 Task: Check the average views per listing of double oven in the last 1 year.
Action: Mouse moved to (902, 210)
Screenshot: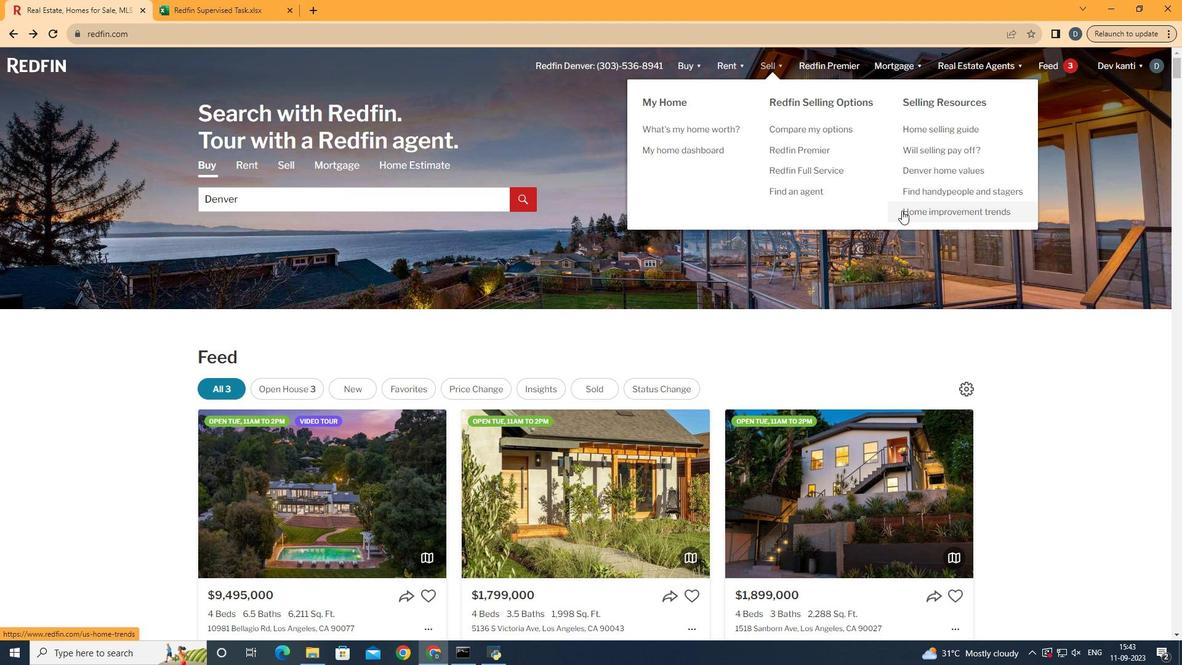 
Action: Mouse pressed left at (902, 210)
Screenshot: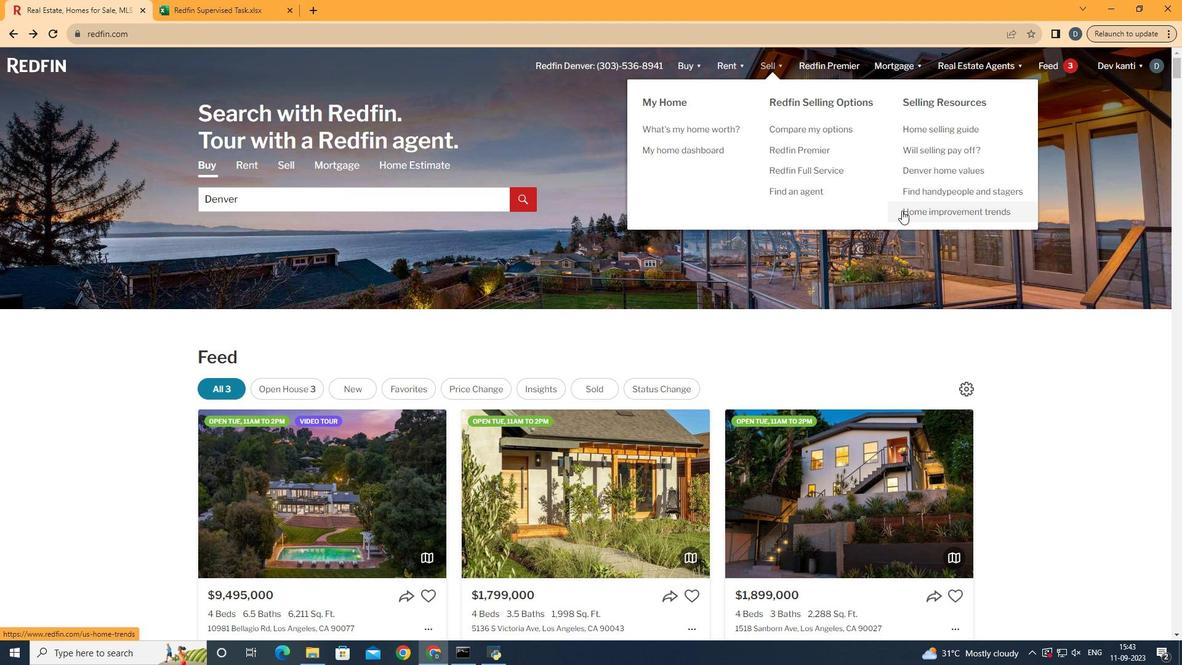
Action: Mouse moved to (292, 228)
Screenshot: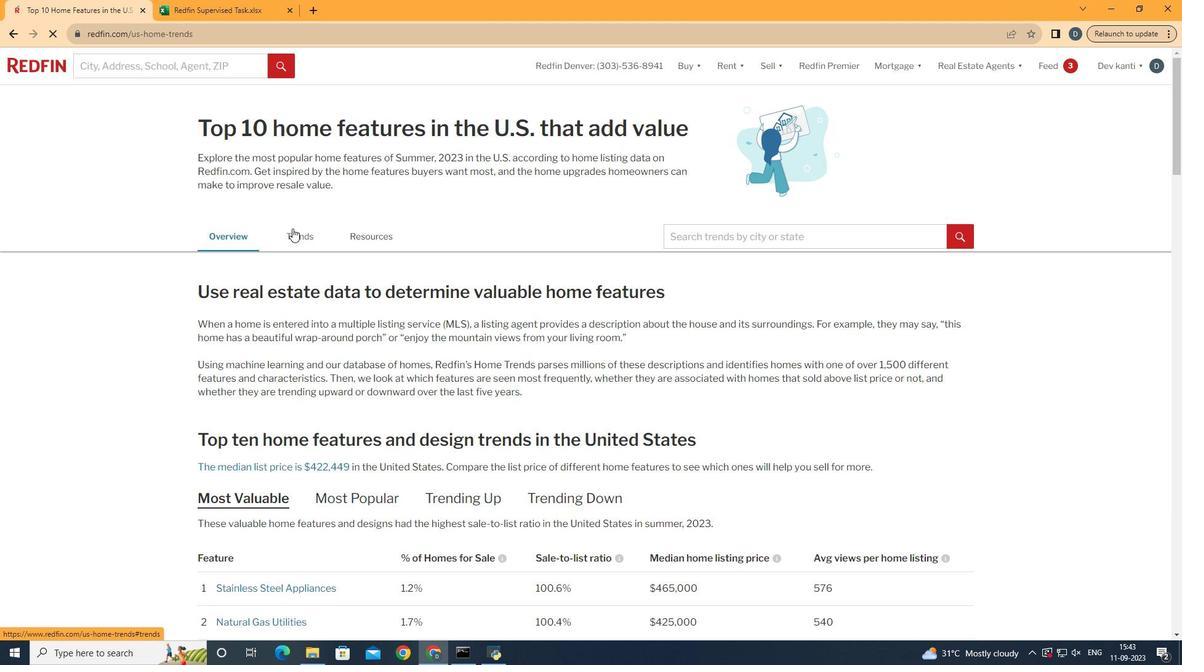 
Action: Mouse pressed left at (292, 228)
Screenshot: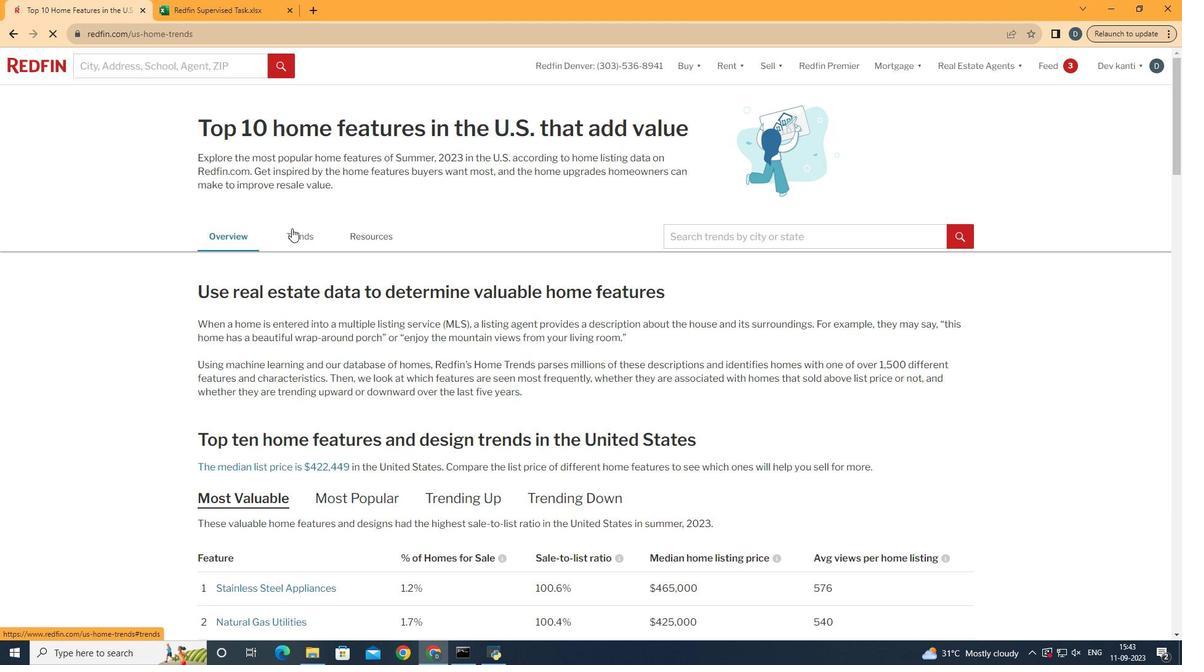 
Action: Mouse moved to (452, 345)
Screenshot: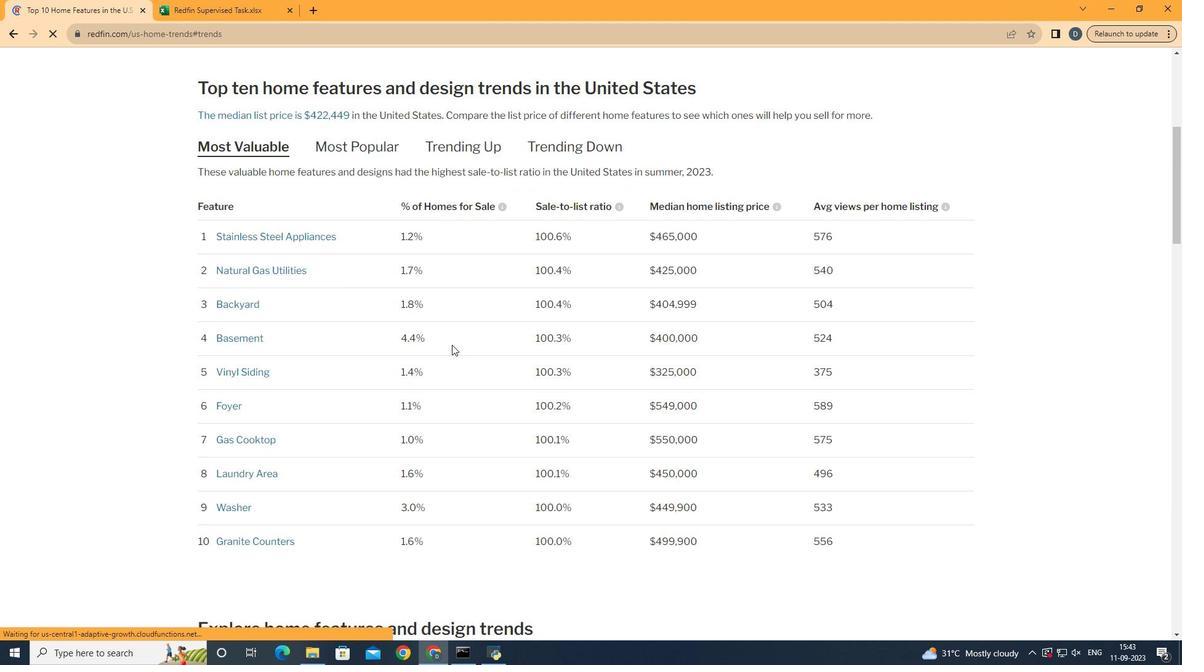 
Action: Mouse scrolled (452, 344) with delta (0, 0)
Screenshot: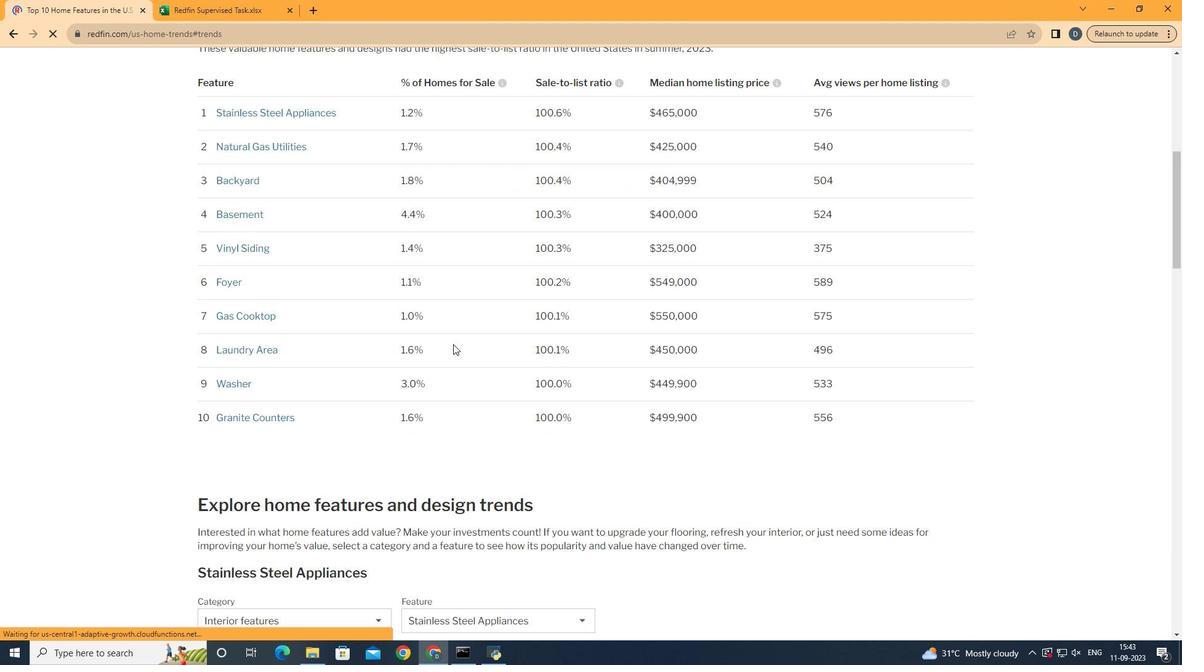 
Action: Mouse scrolled (452, 344) with delta (0, 0)
Screenshot: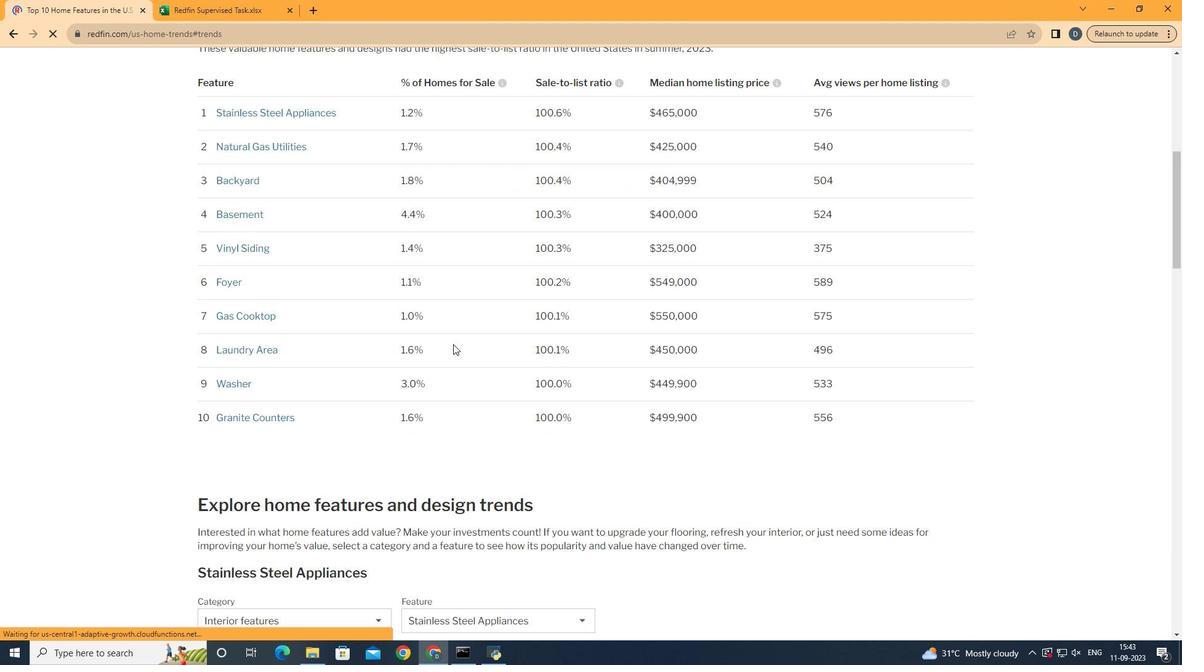 
Action: Mouse scrolled (452, 344) with delta (0, 0)
Screenshot: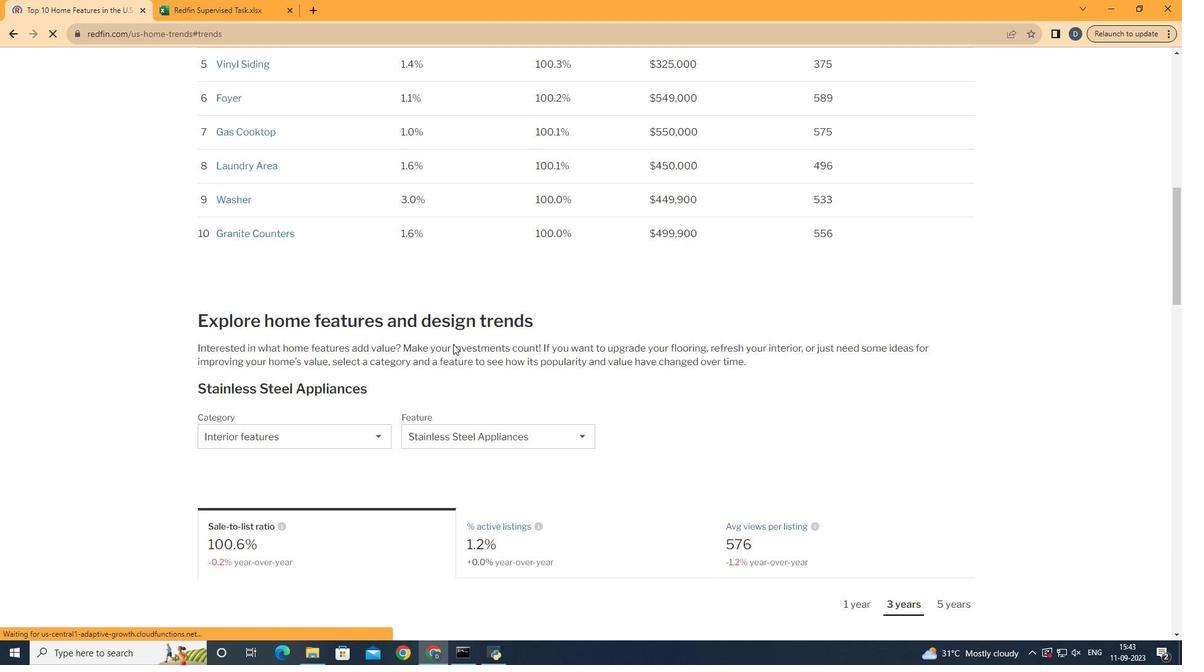 
Action: Mouse scrolled (452, 344) with delta (0, 0)
Screenshot: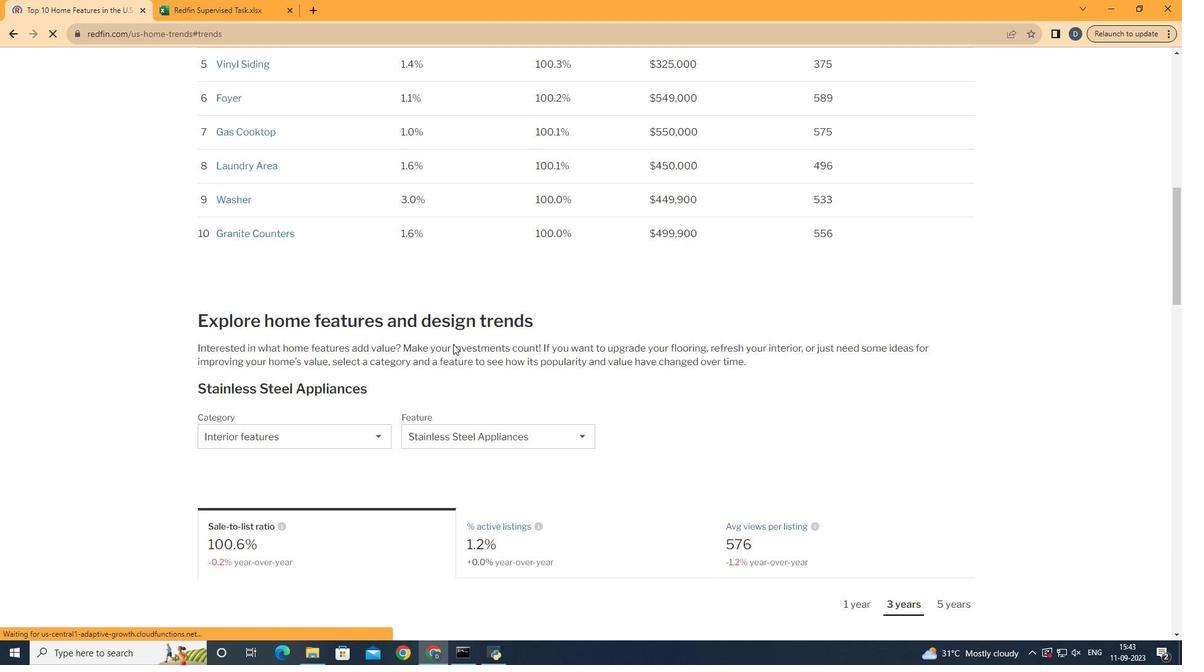 
Action: Mouse scrolled (452, 344) with delta (0, 0)
Screenshot: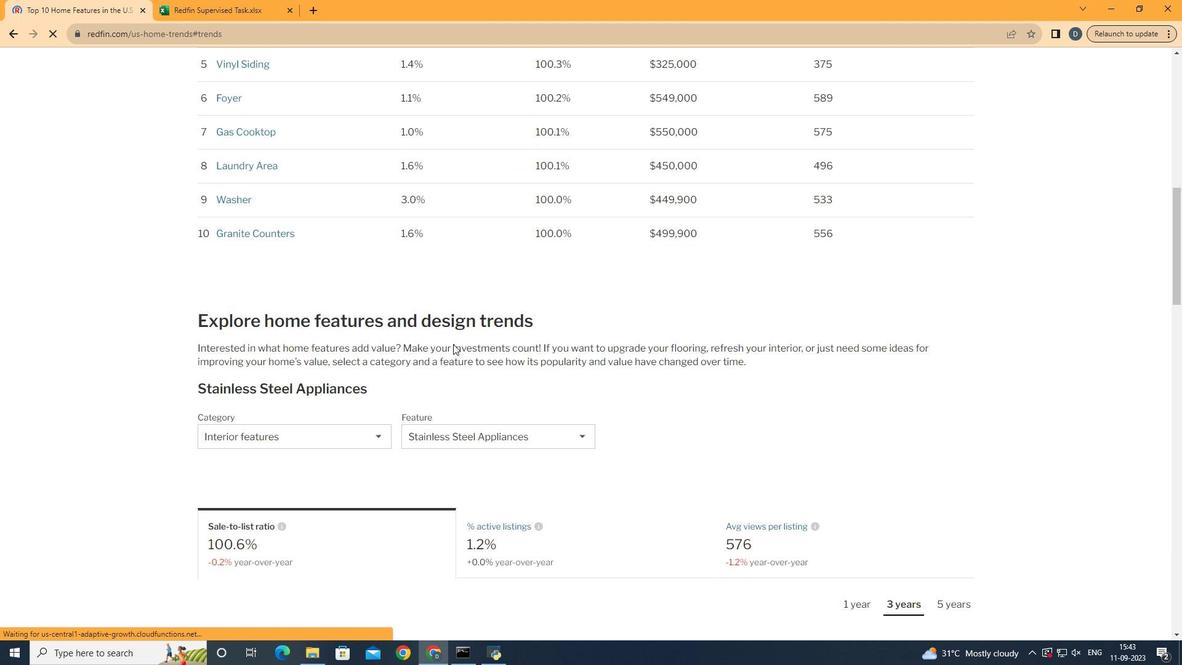 
Action: Mouse moved to (453, 344)
Screenshot: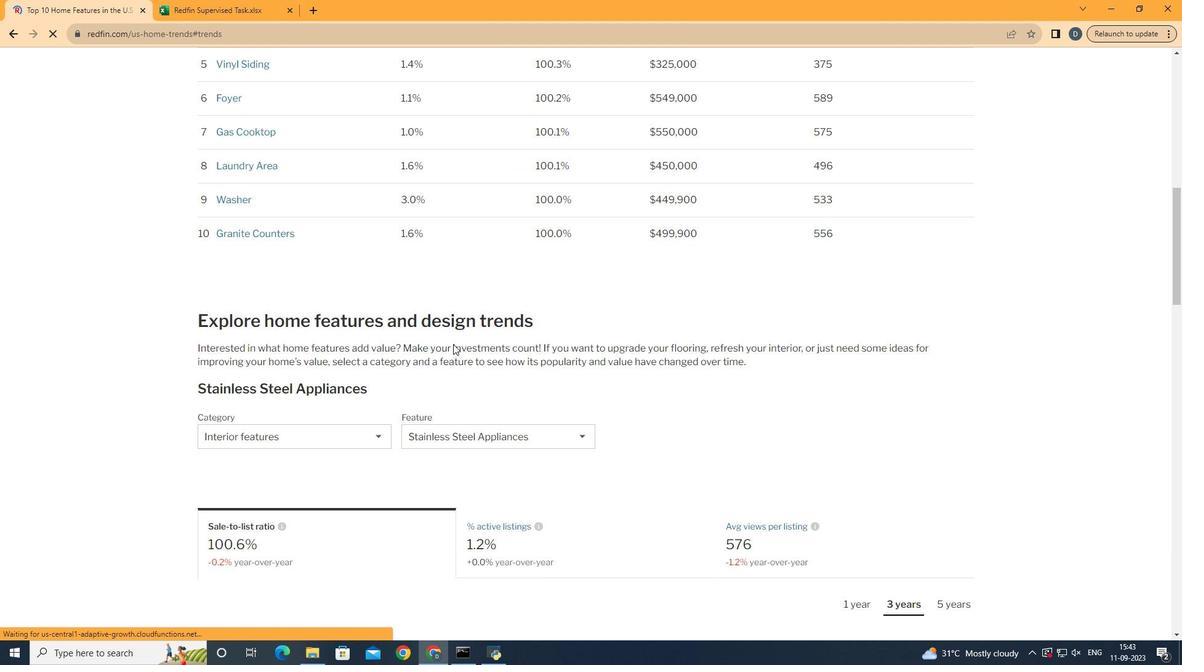 
Action: Mouse scrolled (453, 343) with delta (0, 0)
Screenshot: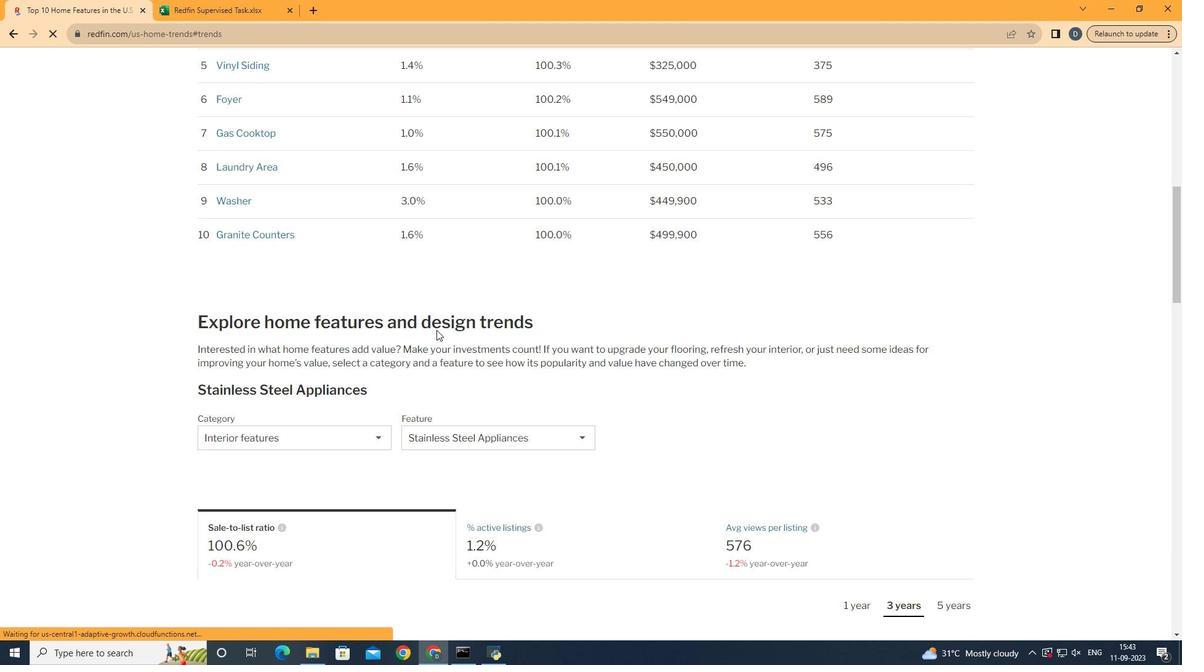 
Action: Mouse scrolled (453, 343) with delta (0, 0)
Screenshot: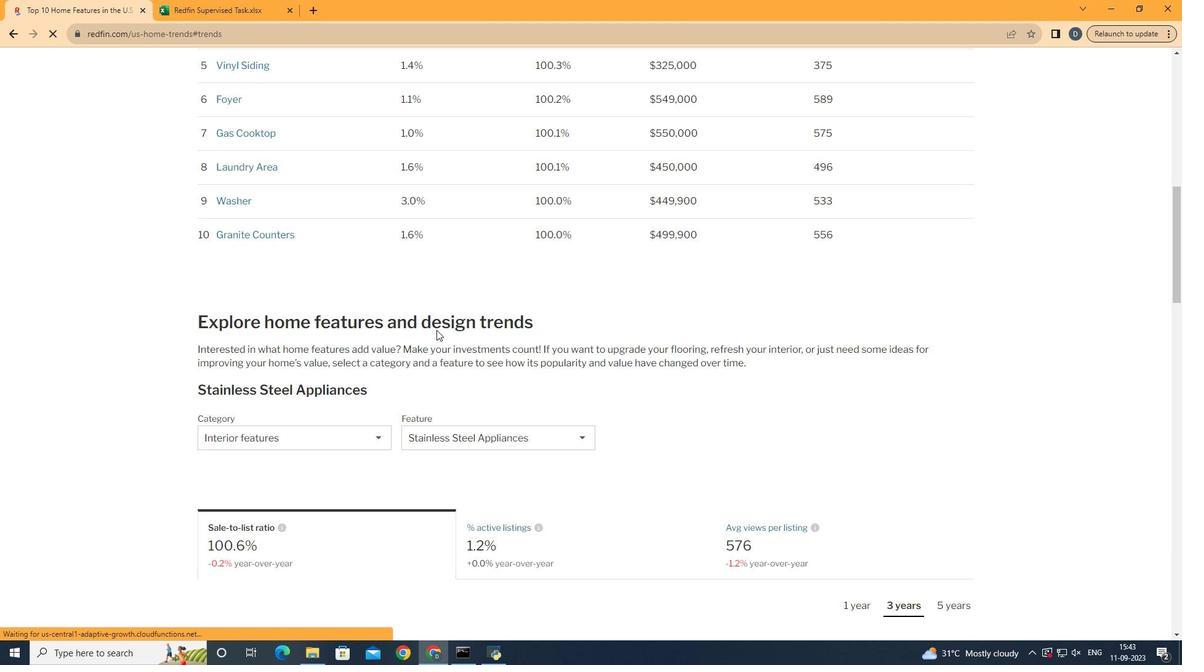 
Action: Mouse scrolled (453, 343) with delta (0, 0)
Screenshot: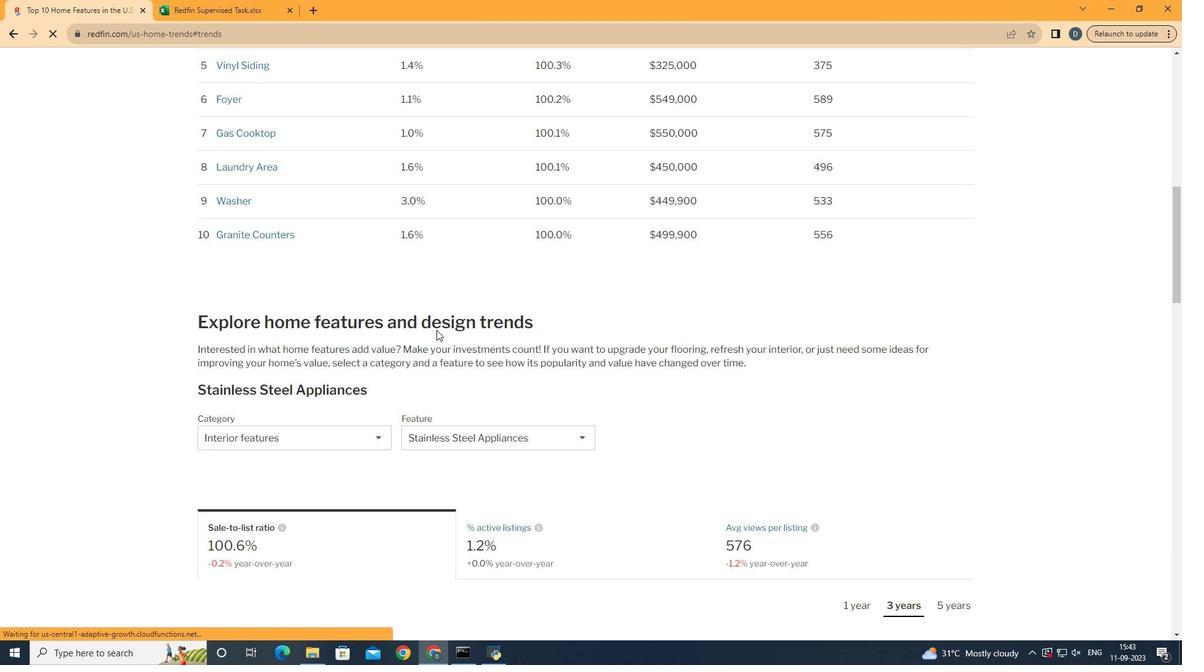
Action: Mouse moved to (355, 347)
Screenshot: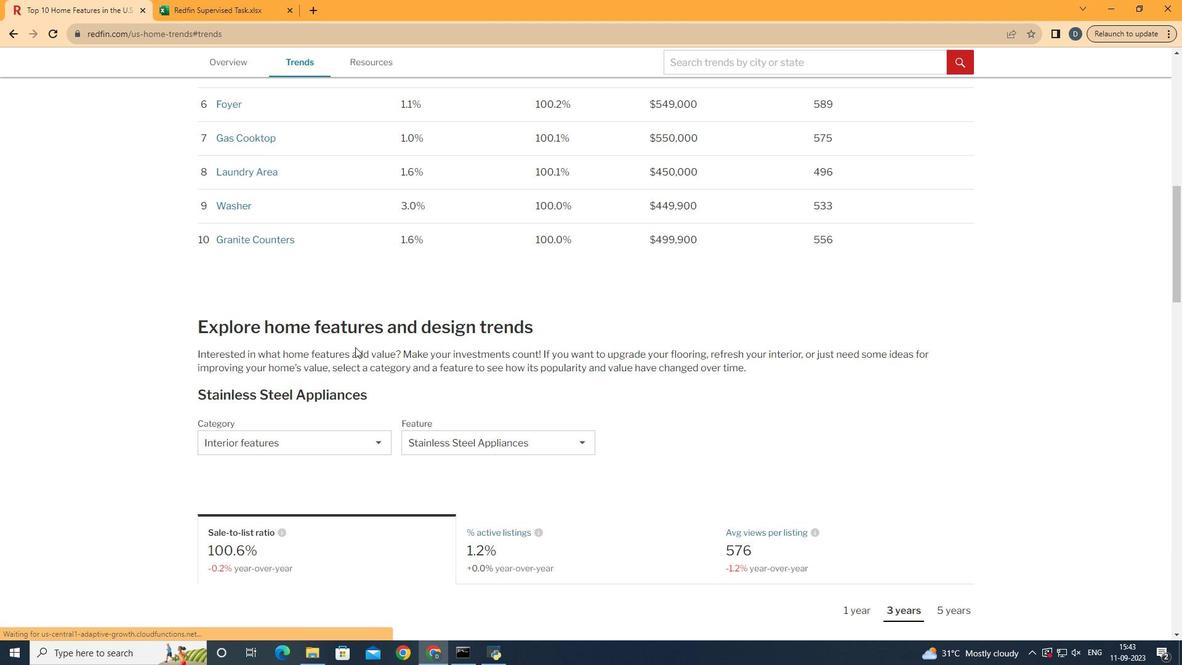 
Action: Mouse scrolled (355, 346) with delta (0, 0)
Screenshot: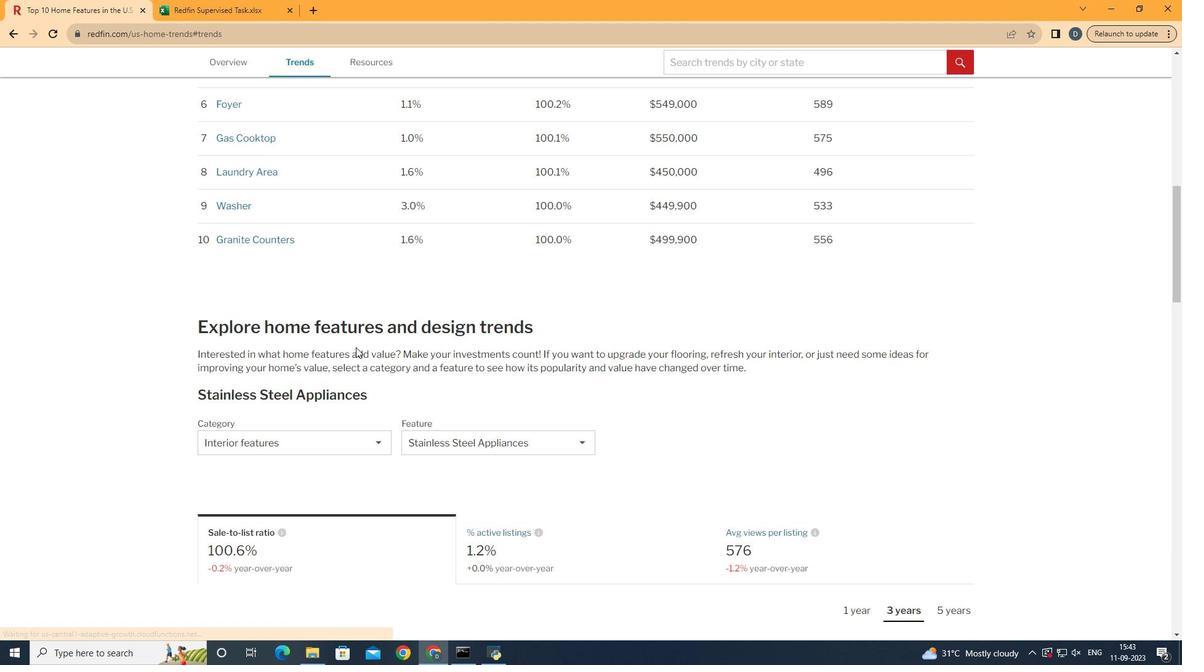 
Action: Mouse scrolled (355, 346) with delta (0, 0)
Screenshot: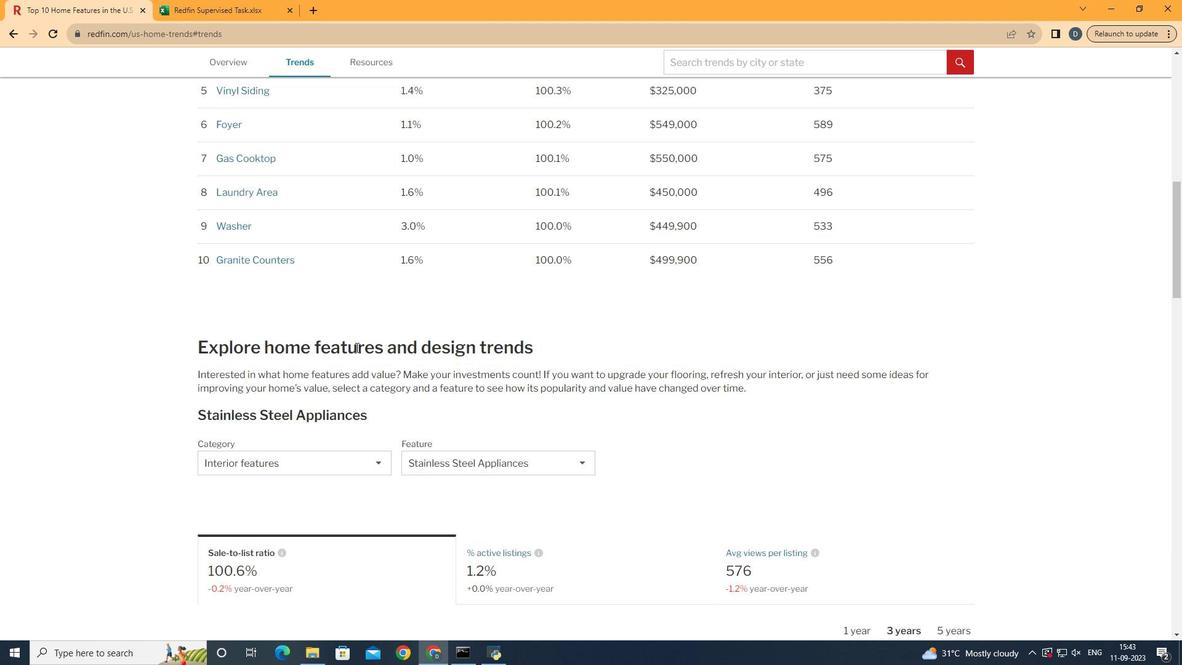 
Action: Mouse scrolled (355, 346) with delta (0, 0)
Screenshot: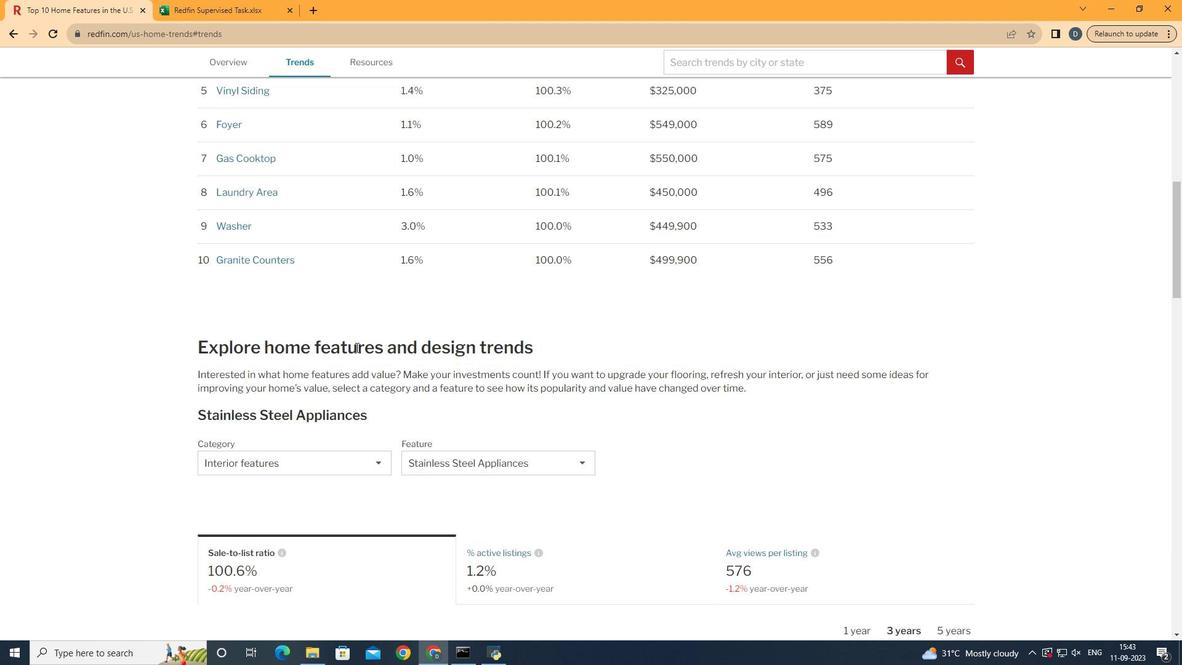 
Action: Mouse scrolled (355, 346) with delta (0, 0)
Screenshot: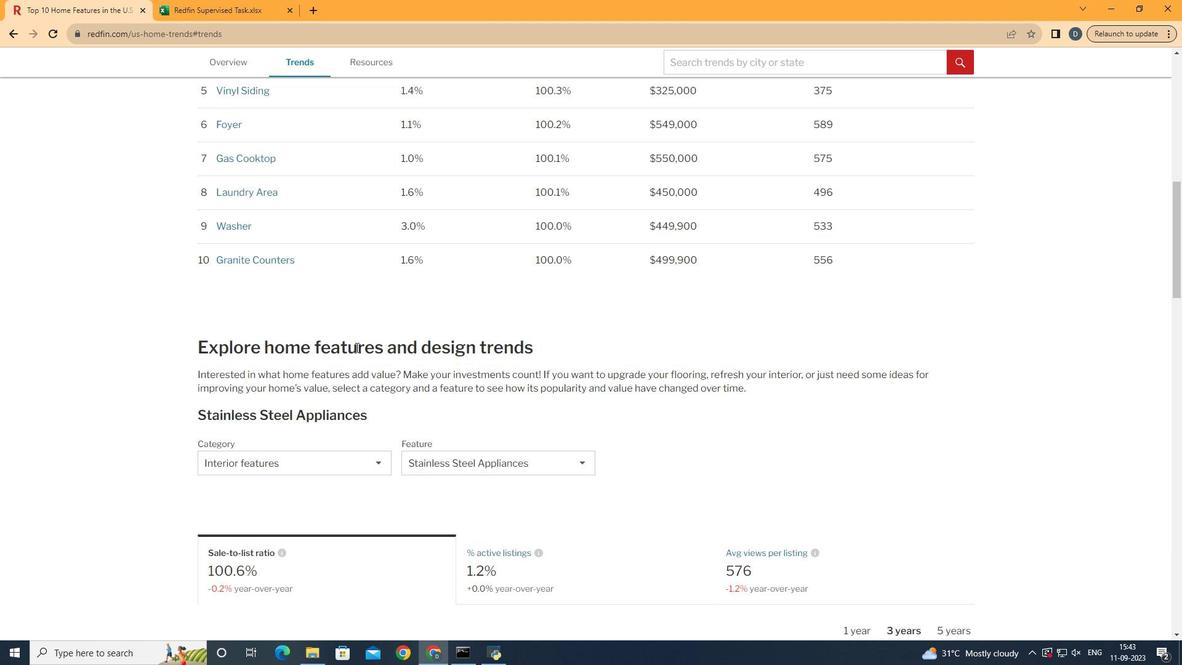 
Action: Mouse moved to (356, 347)
Screenshot: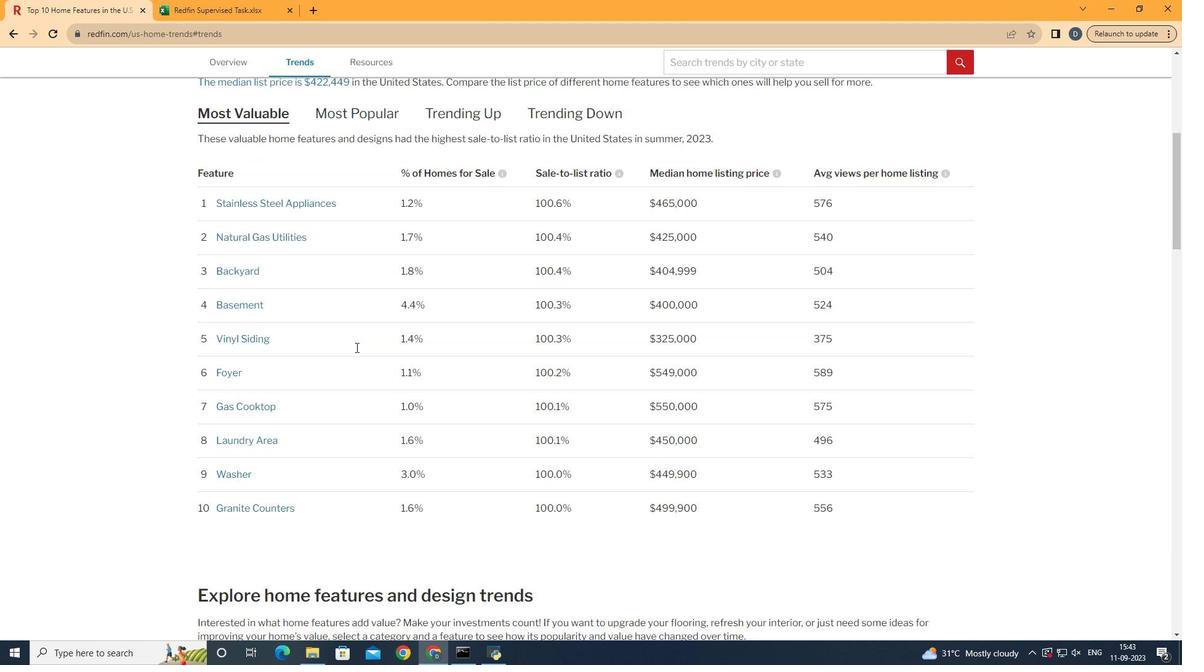 
Action: Mouse scrolled (356, 346) with delta (0, 0)
Screenshot: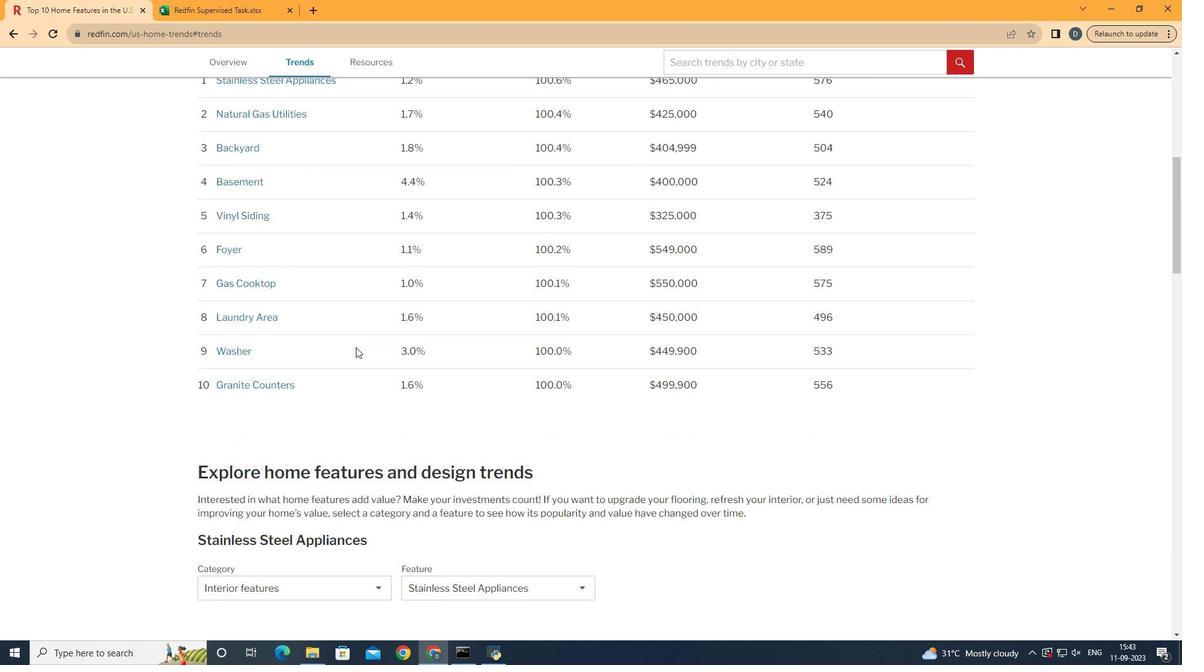 
Action: Mouse scrolled (356, 346) with delta (0, 0)
Screenshot: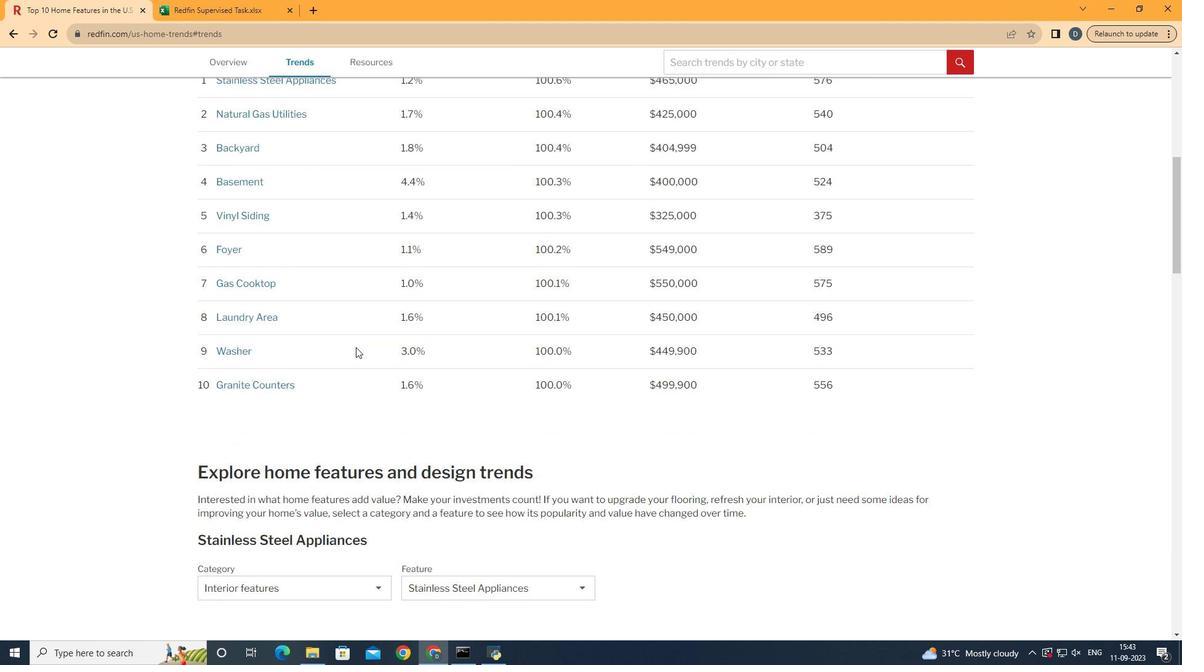 
Action: Mouse scrolled (356, 346) with delta (0, 0)
Screenshot: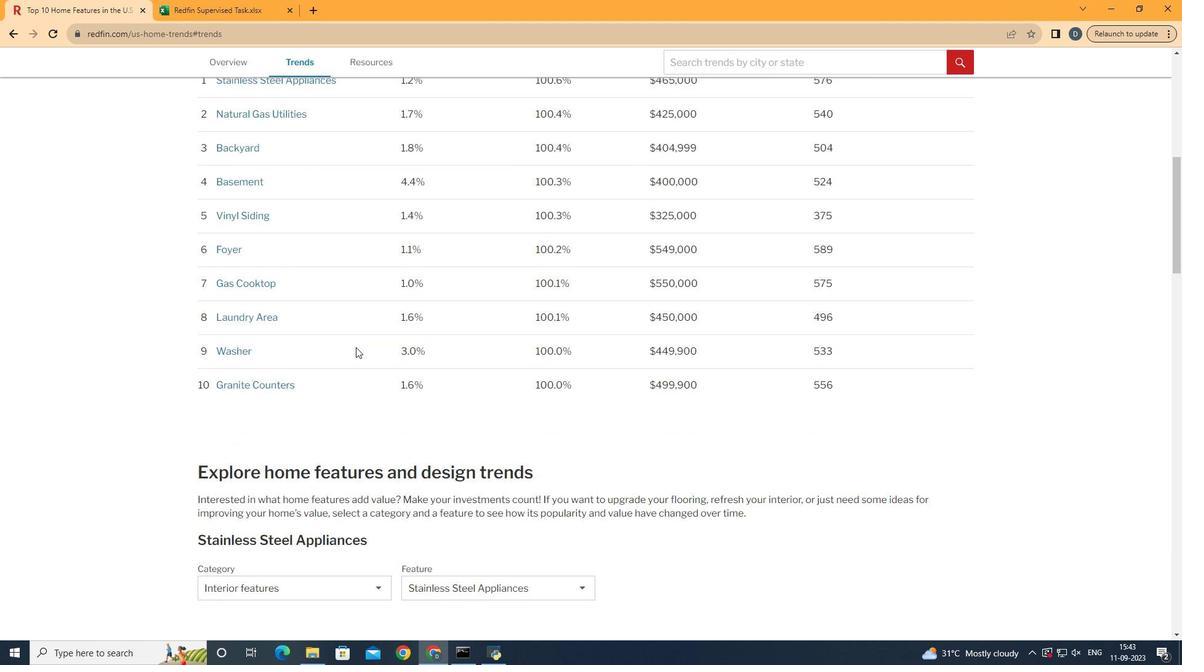 
Action: Mouse scrolled (356, 346) with delta (0, 0)
Screenshot: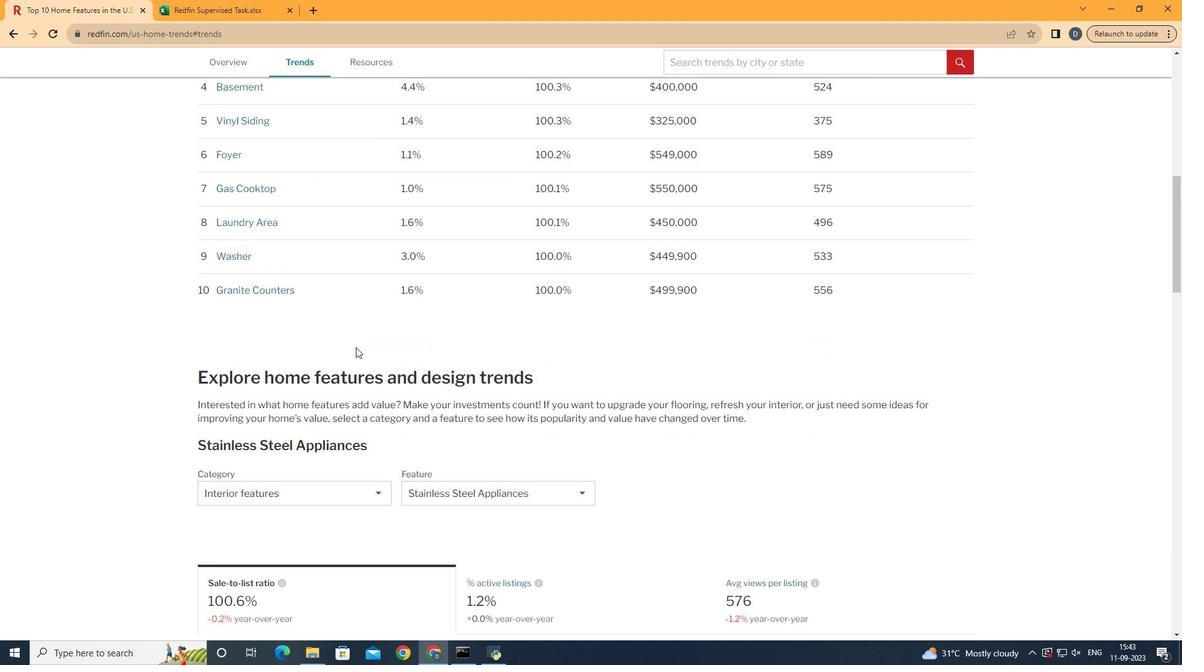 
Action: Mouse scrolled (356, 346) with delta (0, 0)
Screenshot: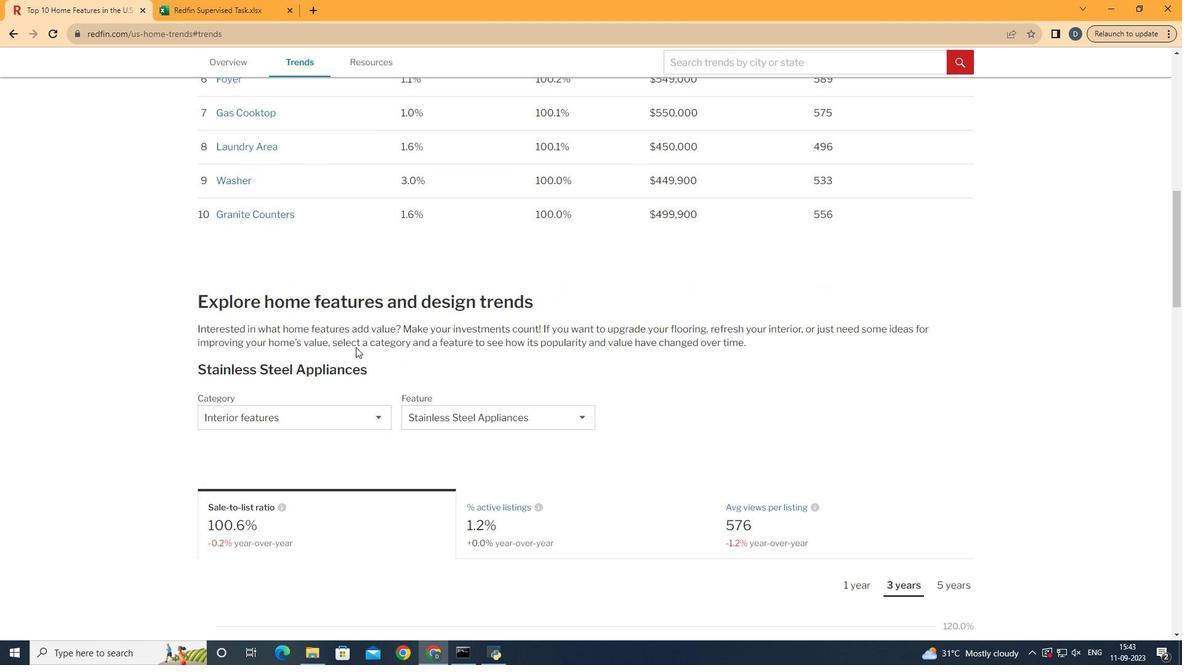 
Action: Mouse scrolled (356, 346) with delta (0, 0)
Screenshot: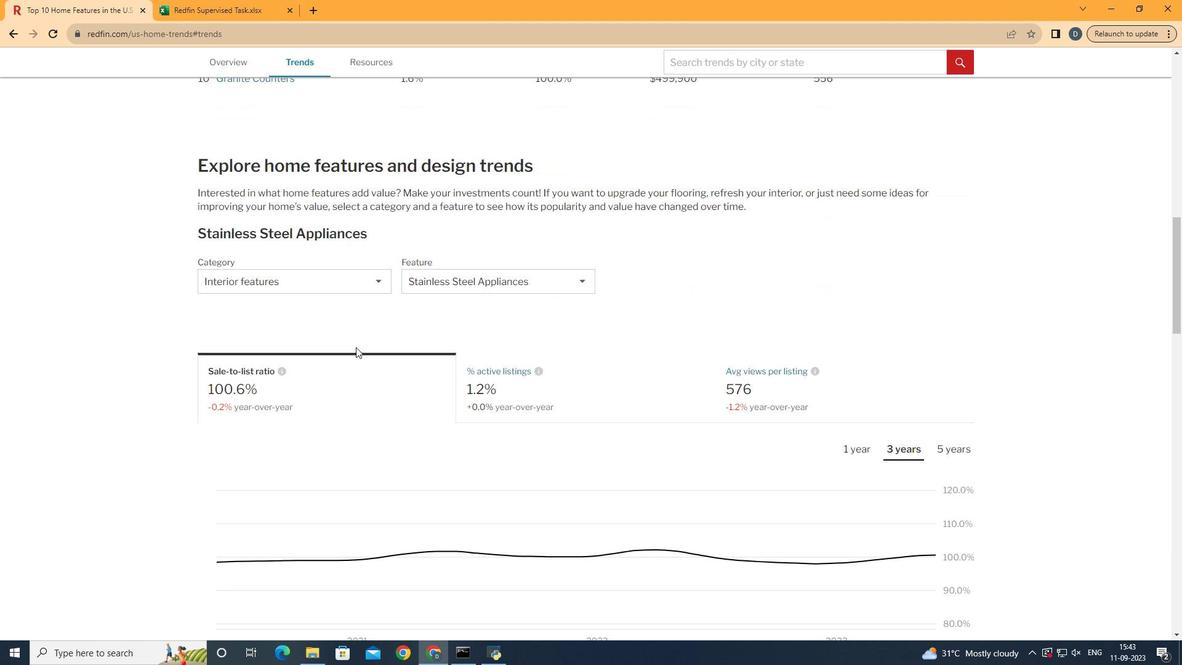 
Action: Mouse scrolled (356, 346) with delta (0, 0)
Screenshot: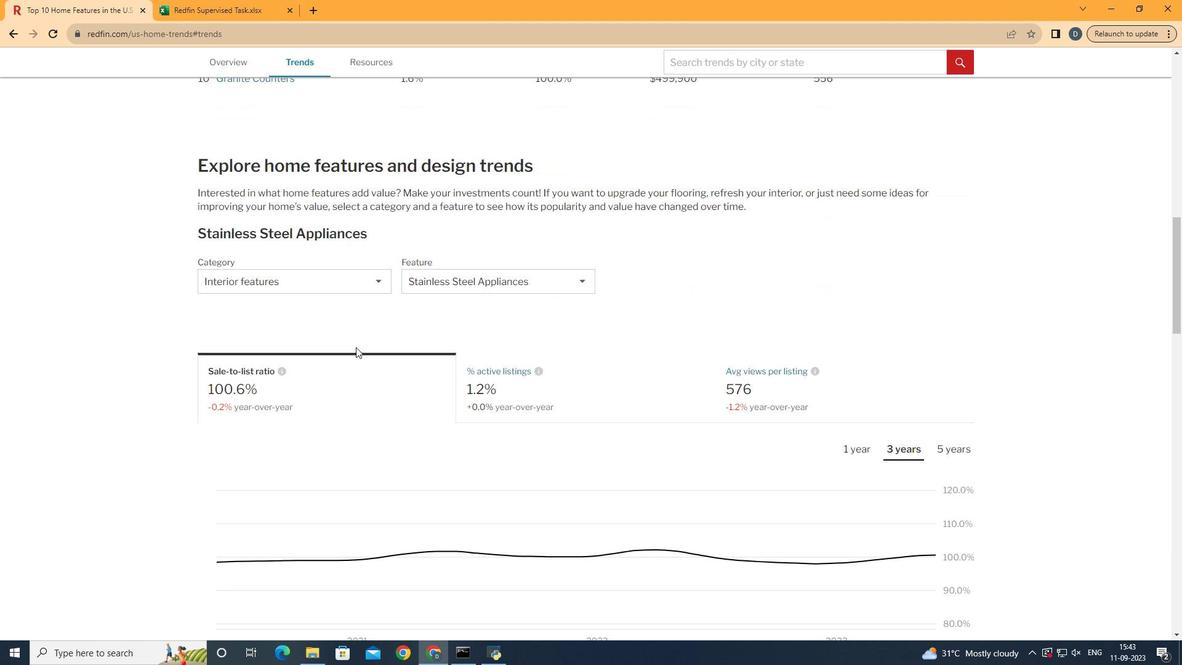 
Action: Mouse scrolled (356, 346) with delta (0, 0)
Screenshot: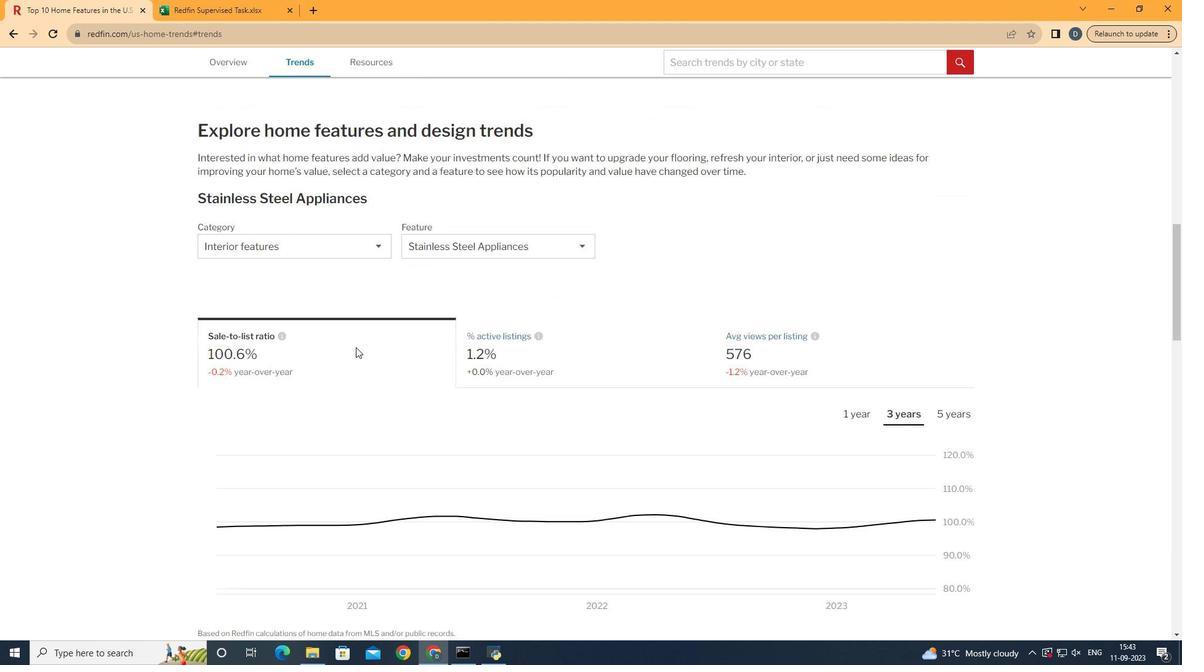 
Action: Mouse moved to (375, 246)
Screenshot: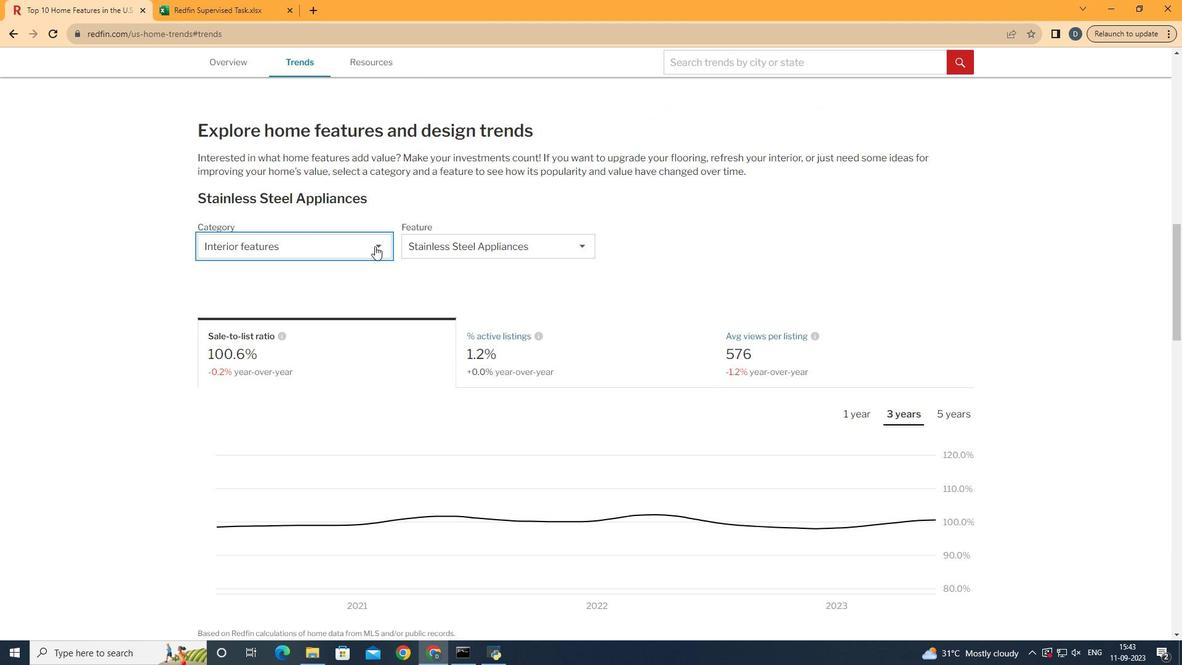 
Action: Mouse pressed left at (375, 246)
Screenshot: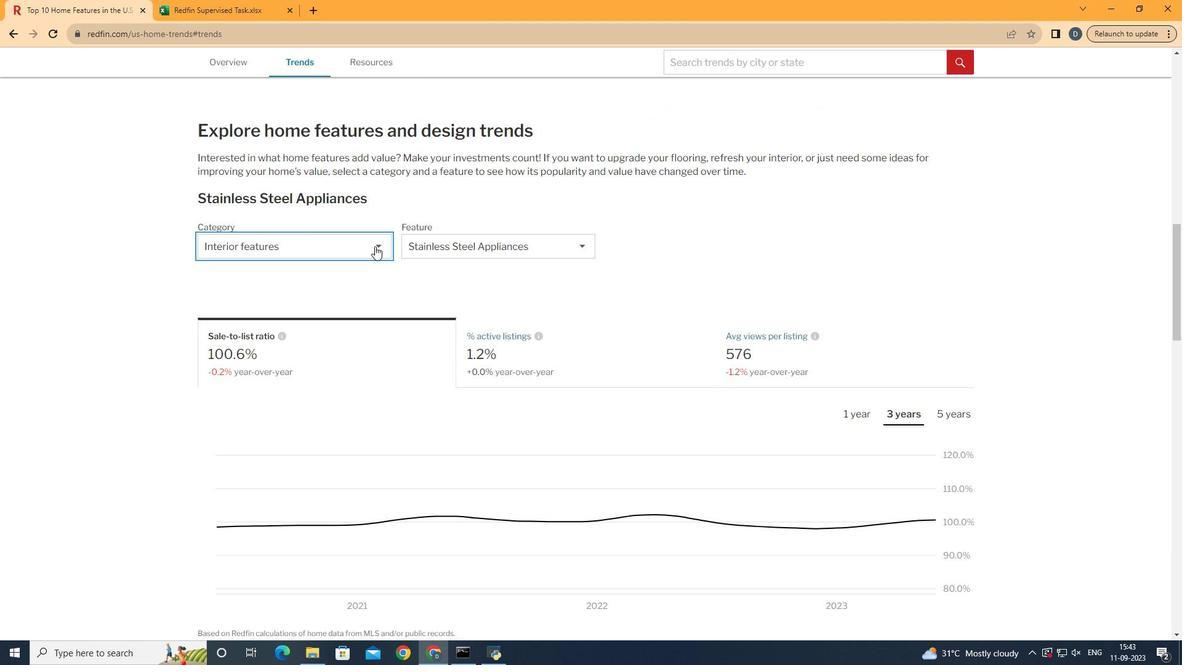 
Action: Mouse moved to (370, 300)
Screenshot: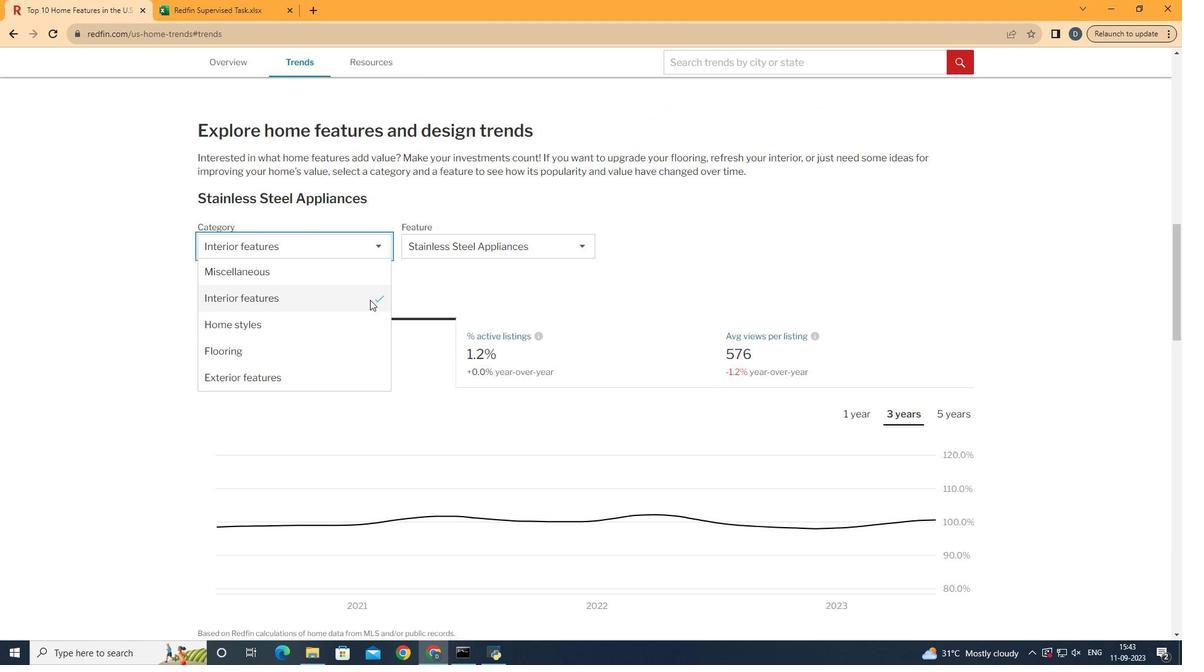 
Action: Mouse pressed left at (370, 300)
Screenshot: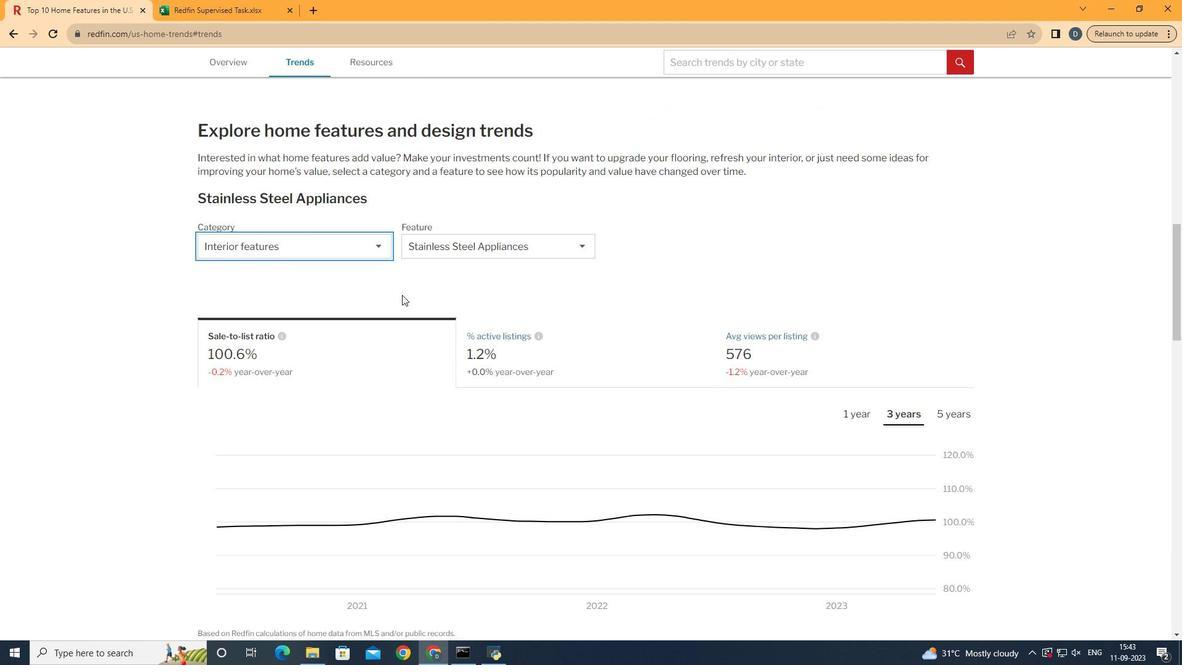
Action: Mouse moved to (564, 250)
Screenshot: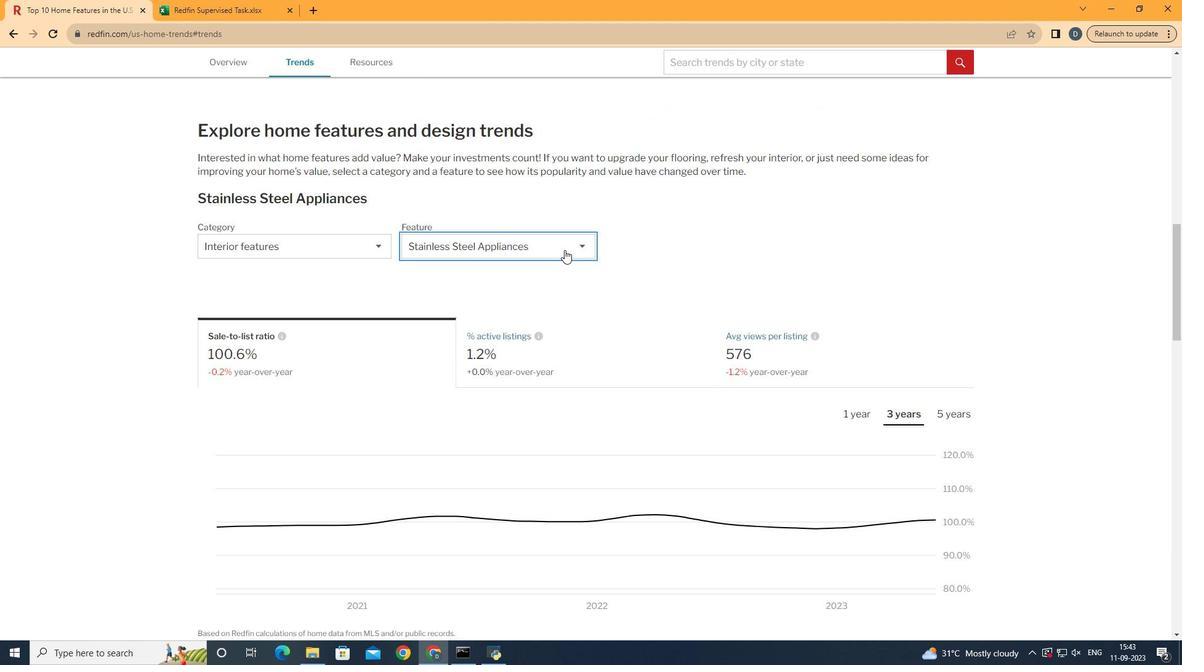 
Action: Mouse pressed left at (564, 250)
Screenshot: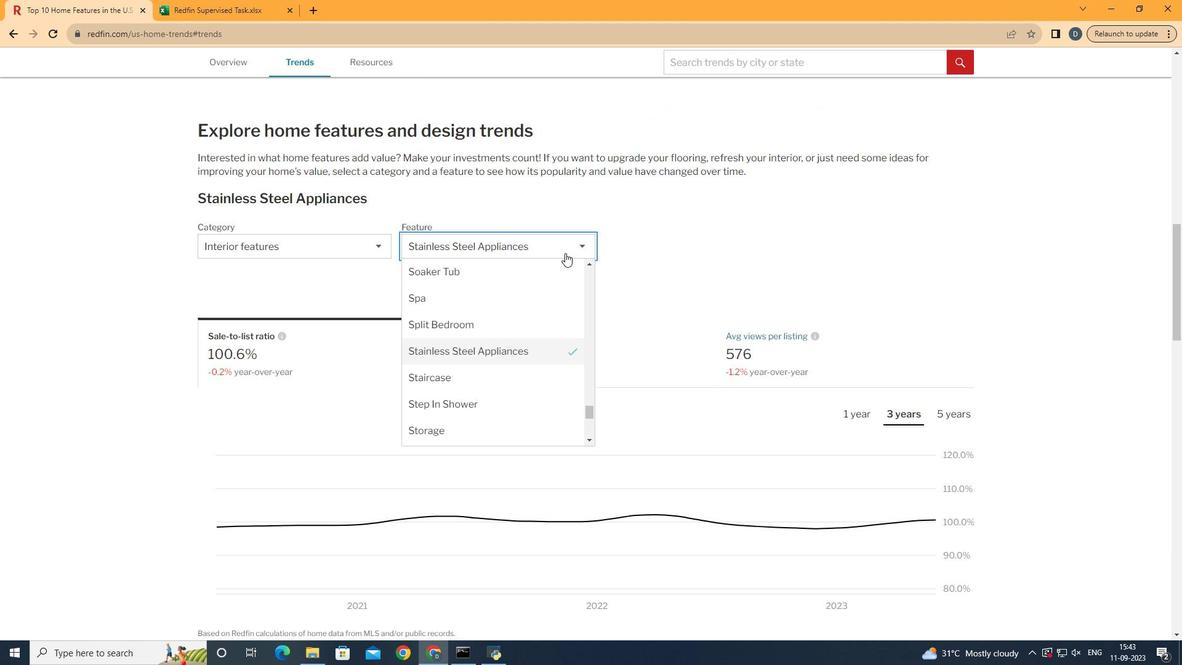 
Action: Mouse moved to (585, 343)
Screenshot: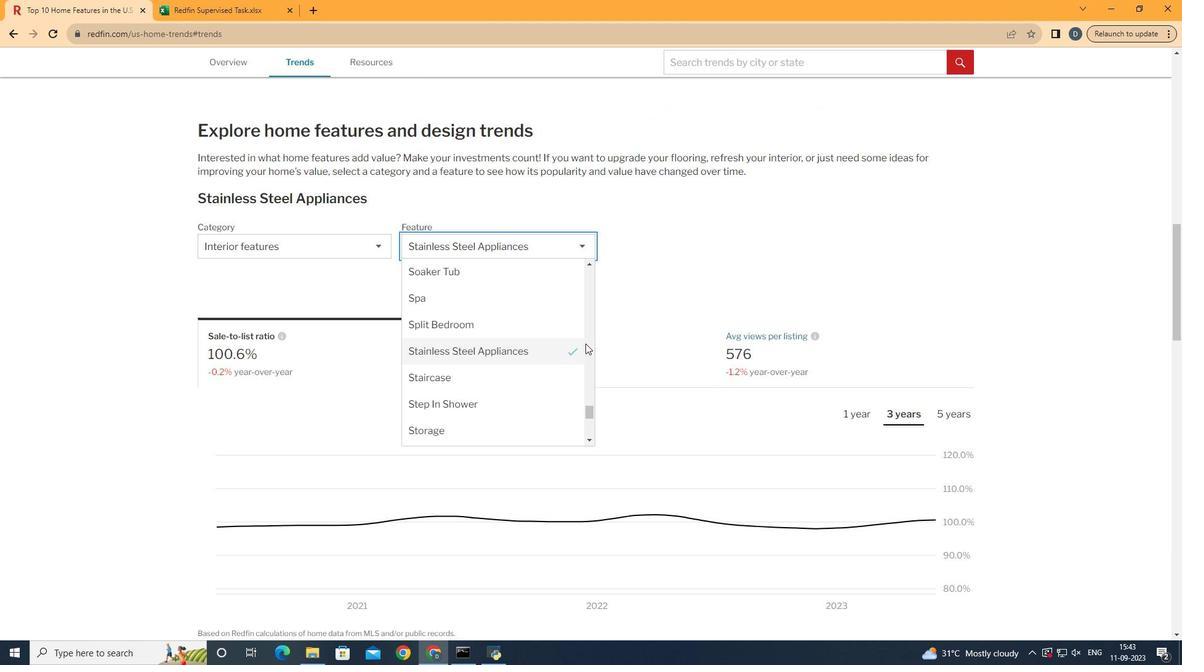 
Action: Mouse scrolled (585, 344) with delta (0, 0)
Screenshot: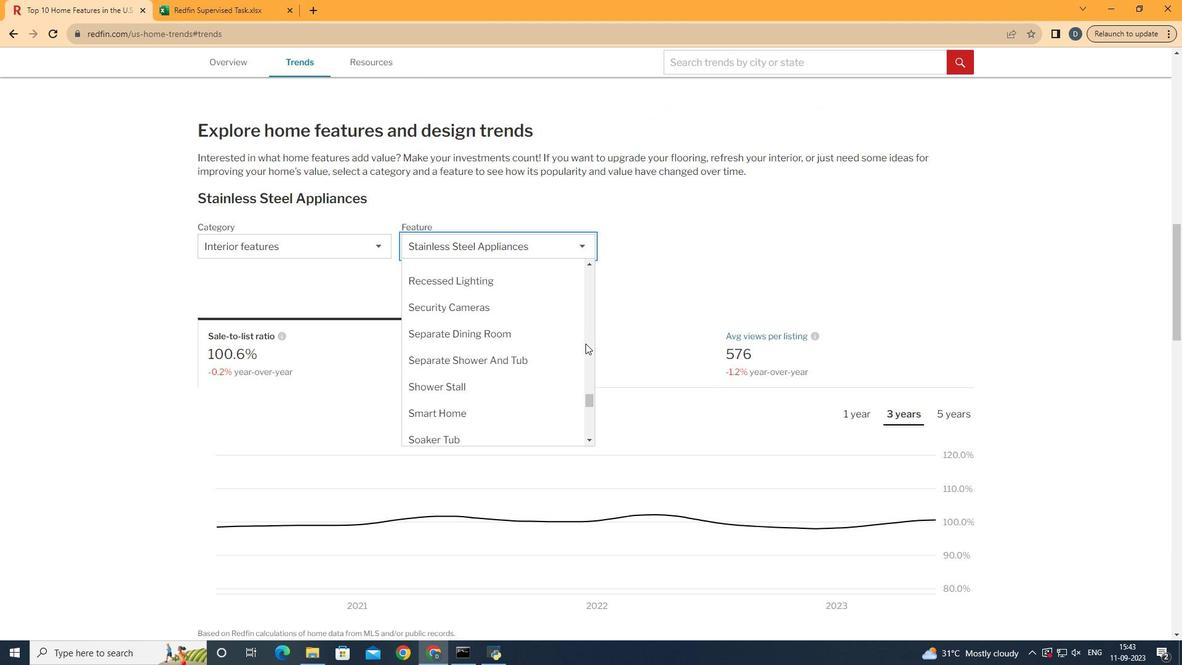 
Action: Mouse scrolled (585, 344) with delta (0, 0)
Screenshot: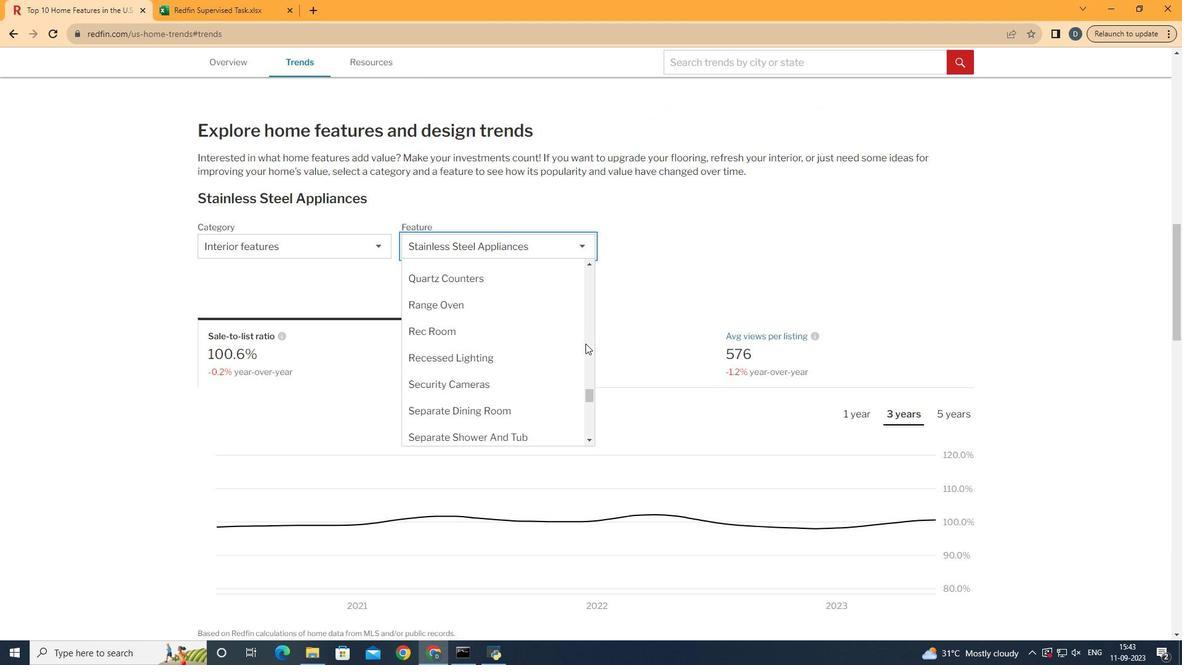
Action: Mouse scrolled (585, 344) with delta (0, 0)
Screenshot: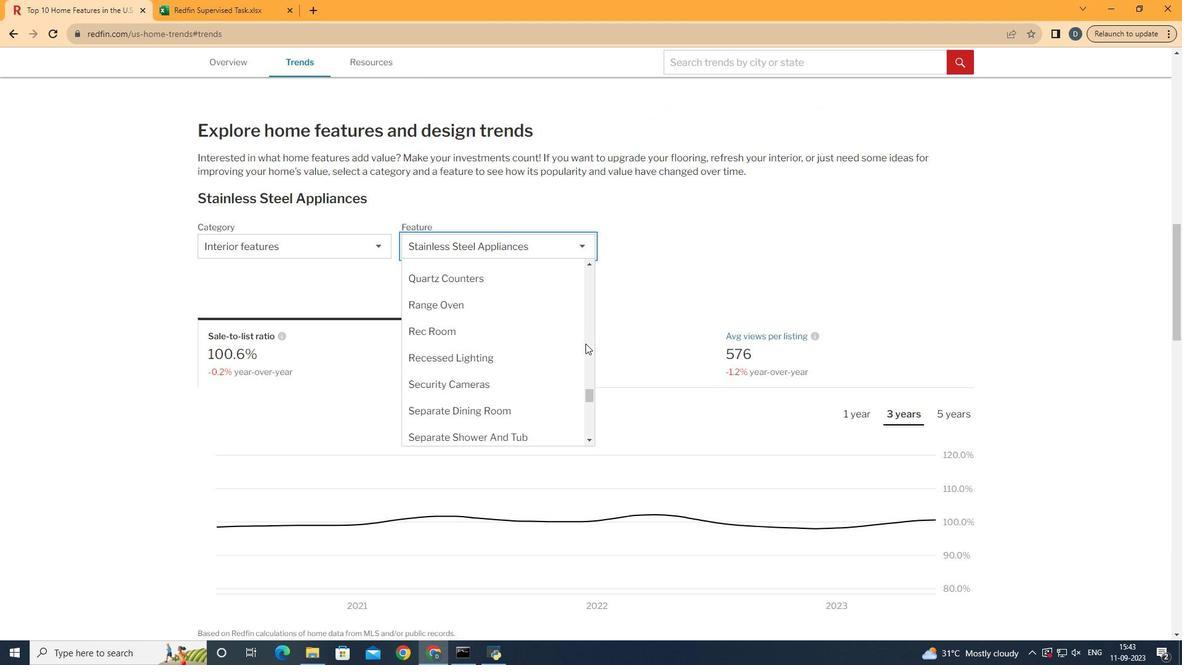 
Action: Mouse scrolled (585, 344) with delta (0, 0)
Screenshot: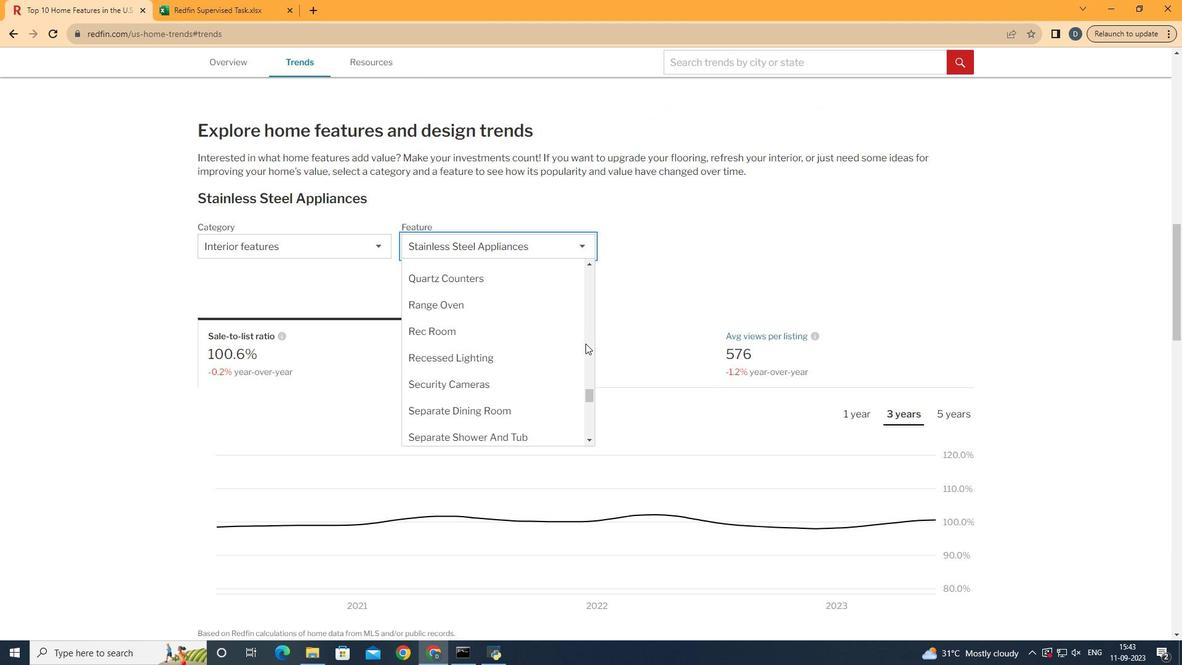 
Action: Mouse scrolled (585, 344) with delta (0, 0)
Screenshot: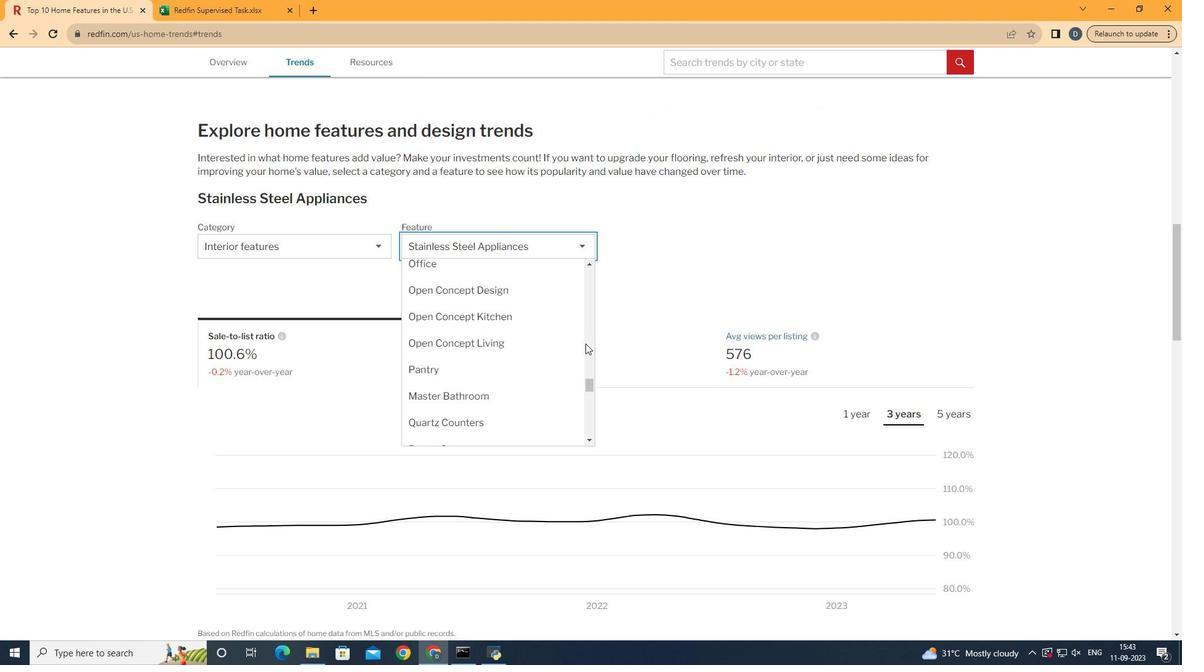 
Action: Mouse scrolled (585, 344) with delta (0, 0)
Screenshot: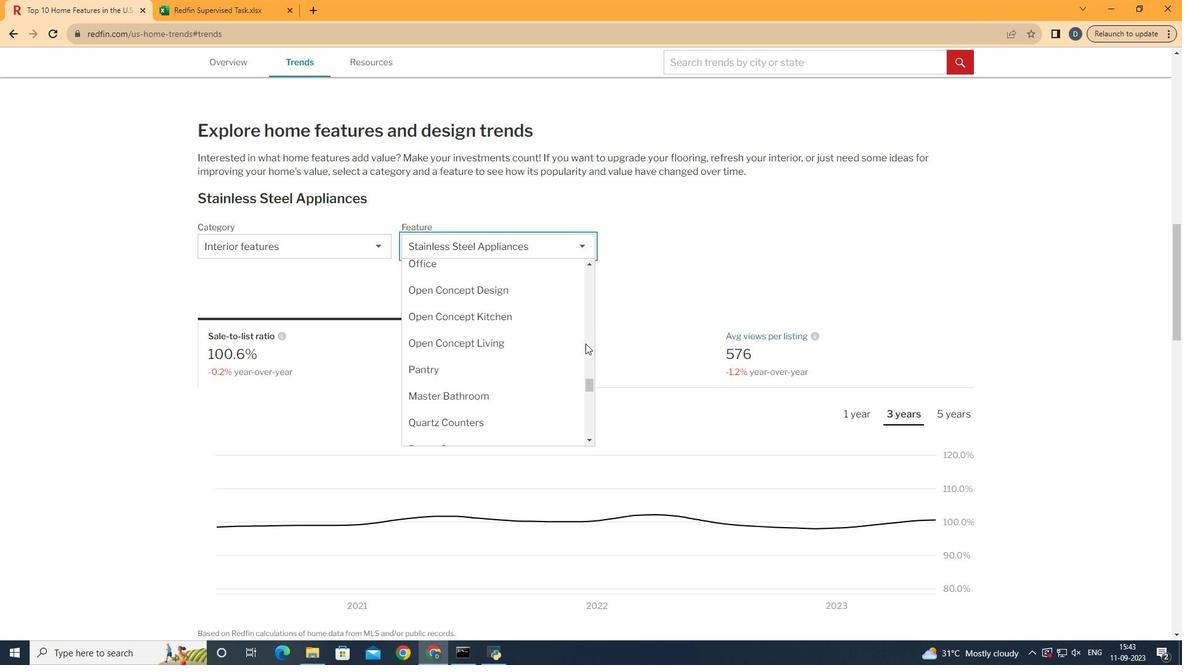 
Action: Mouse scrolled (585, 344) with delta (0, 0)
Screenshot: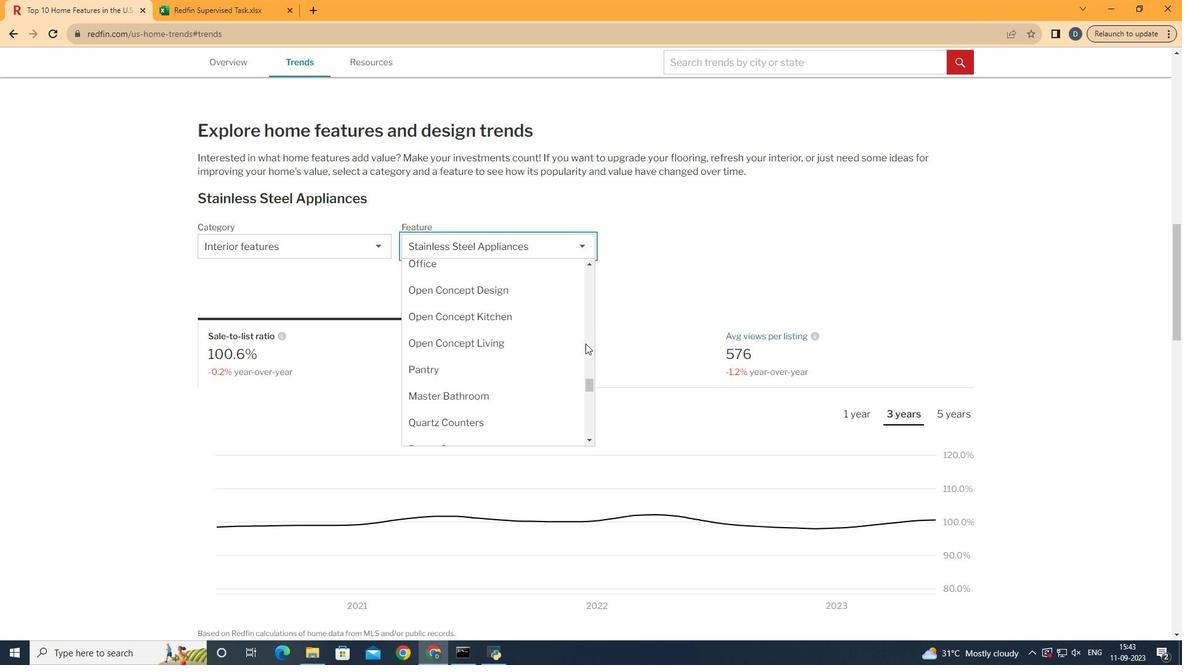 
Action: Mouse scrolled (585, 344) with delta (0, 0)
Screenshot: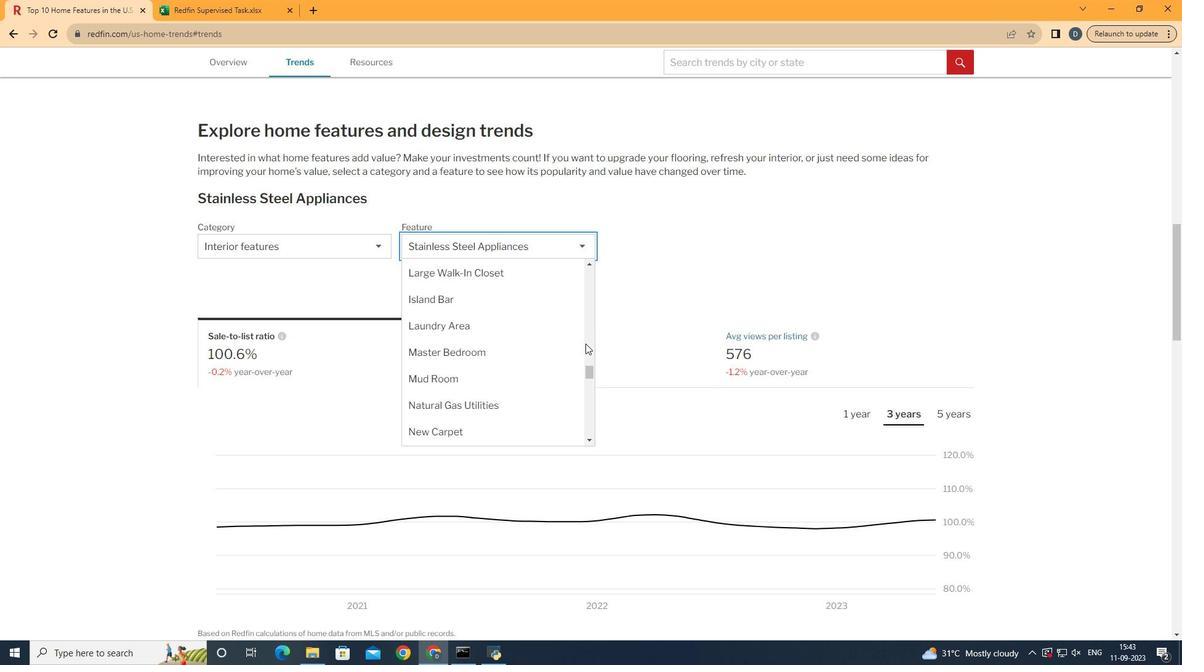 
Action: Mouse scrolled (585, 344) with delta (0, 0)
Screenshot: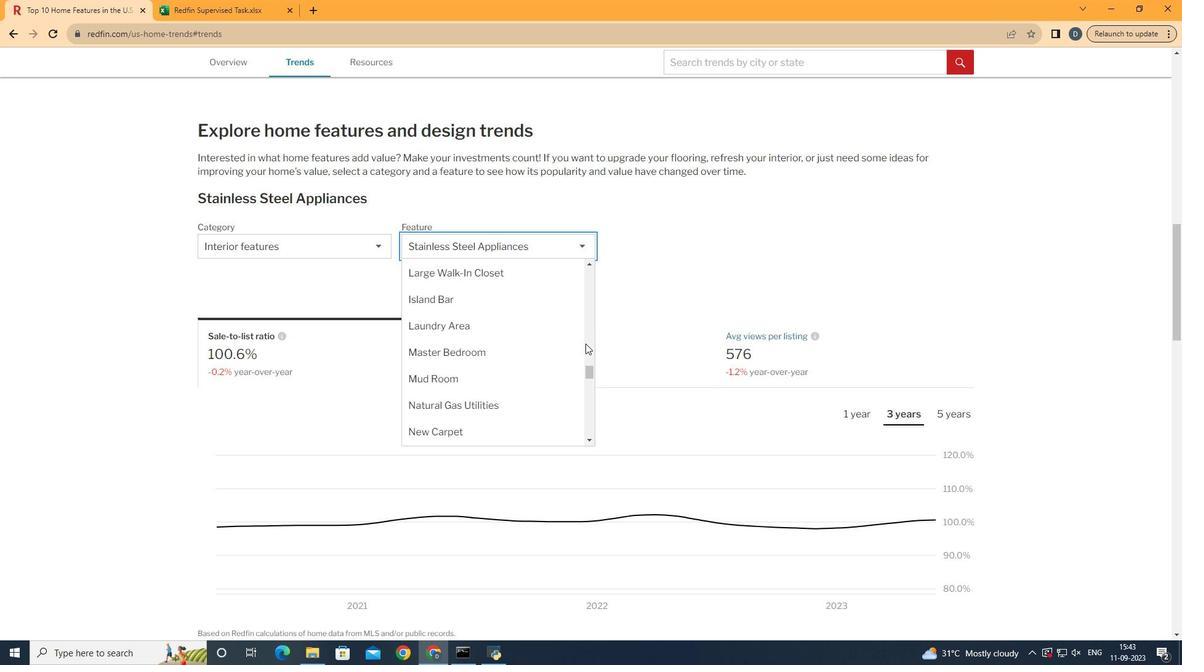 
Action: Mouse scrolled (585, 344) with delta (0, 0)
Screenshot: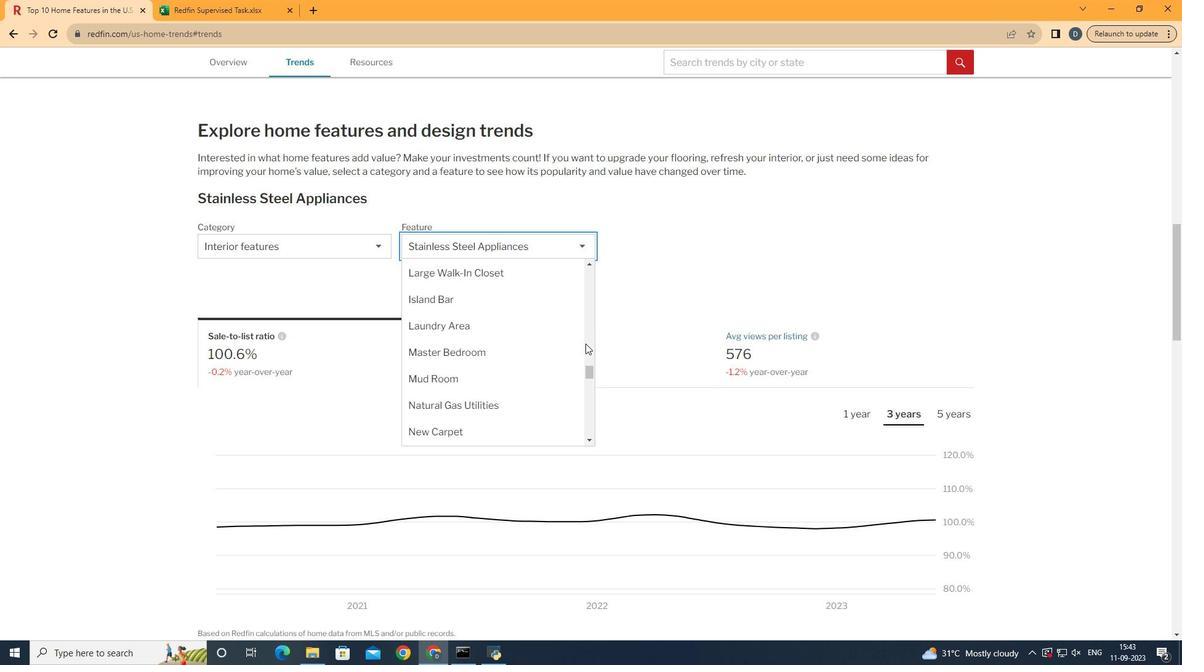 
Action: Mouse scrolled (585, 344) with delta (0, 0)
Screenshot: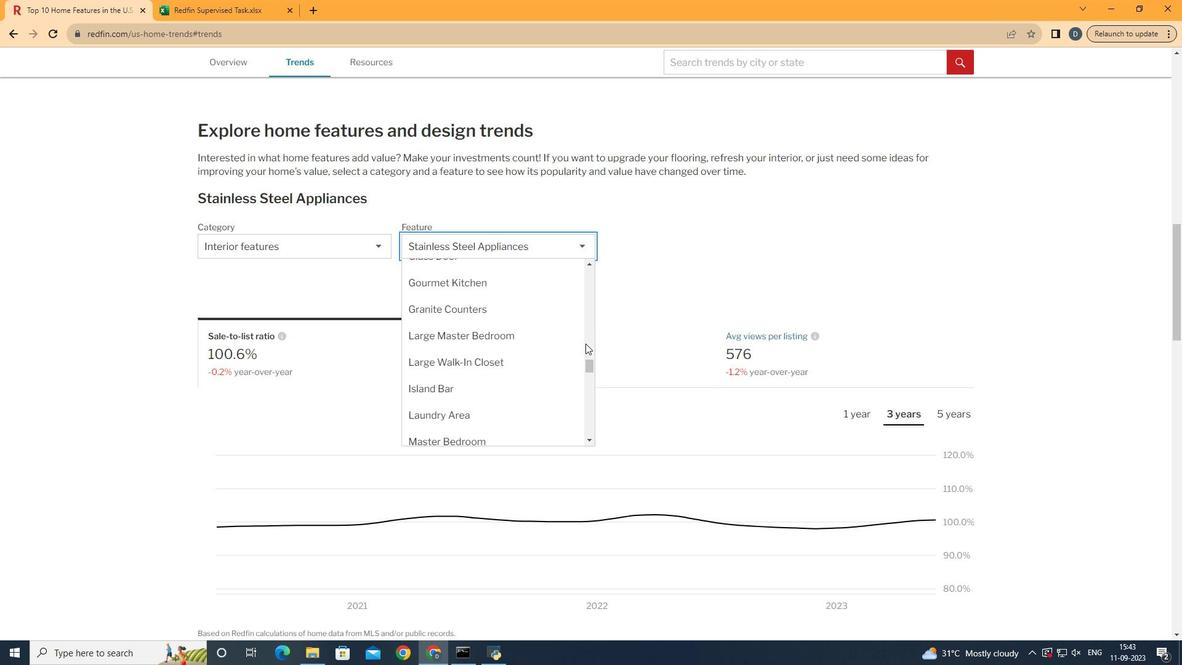 
Action: Mouse scrolled (585, 344) with delta (0, 0)
Screenshot: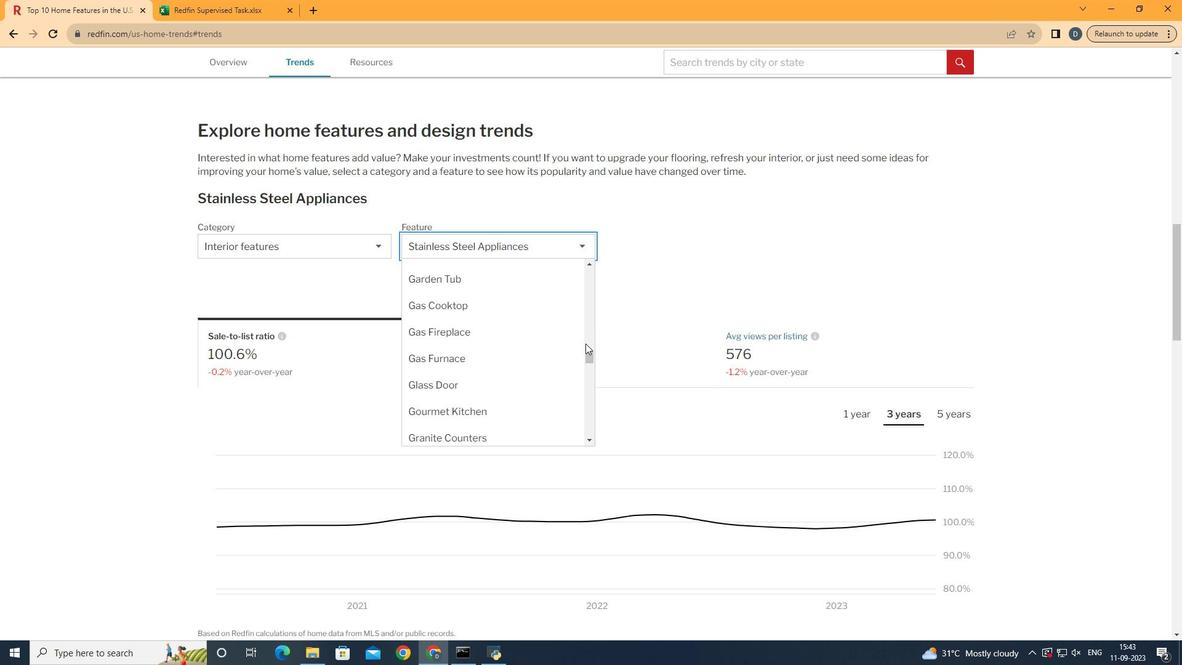 
Action: Mouse scrolled (585, 344) with delta (0, 0)
Screenshot: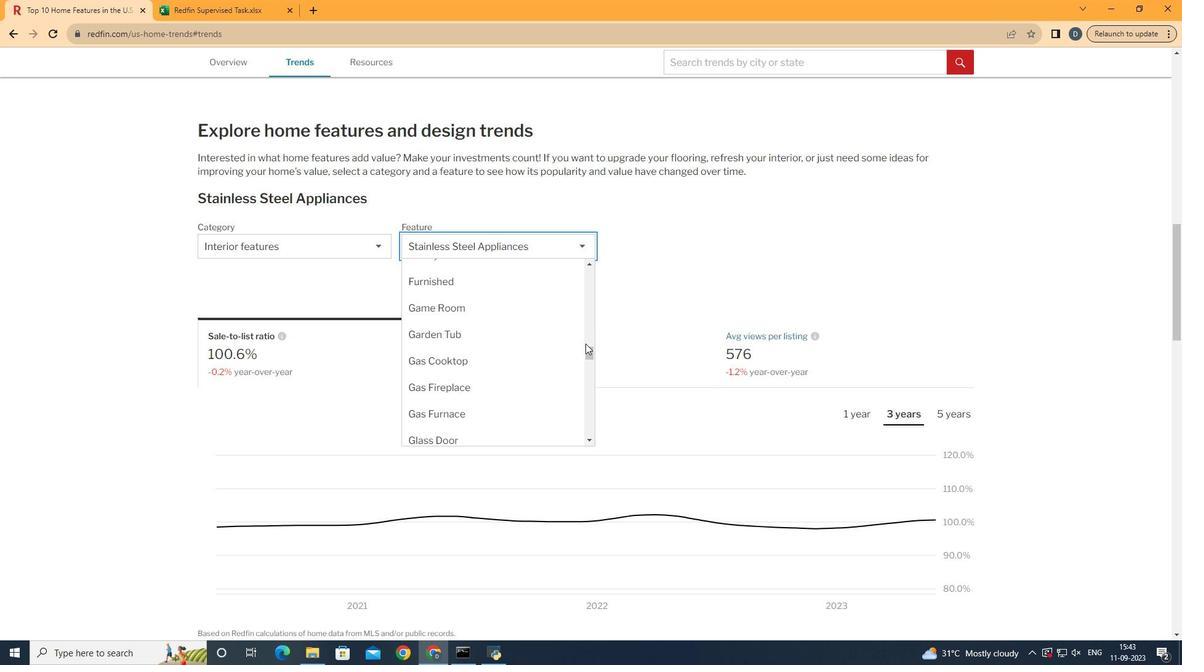 
Action: Mouse scrolled (585, 344) with delta (0, 0)
Screenshot: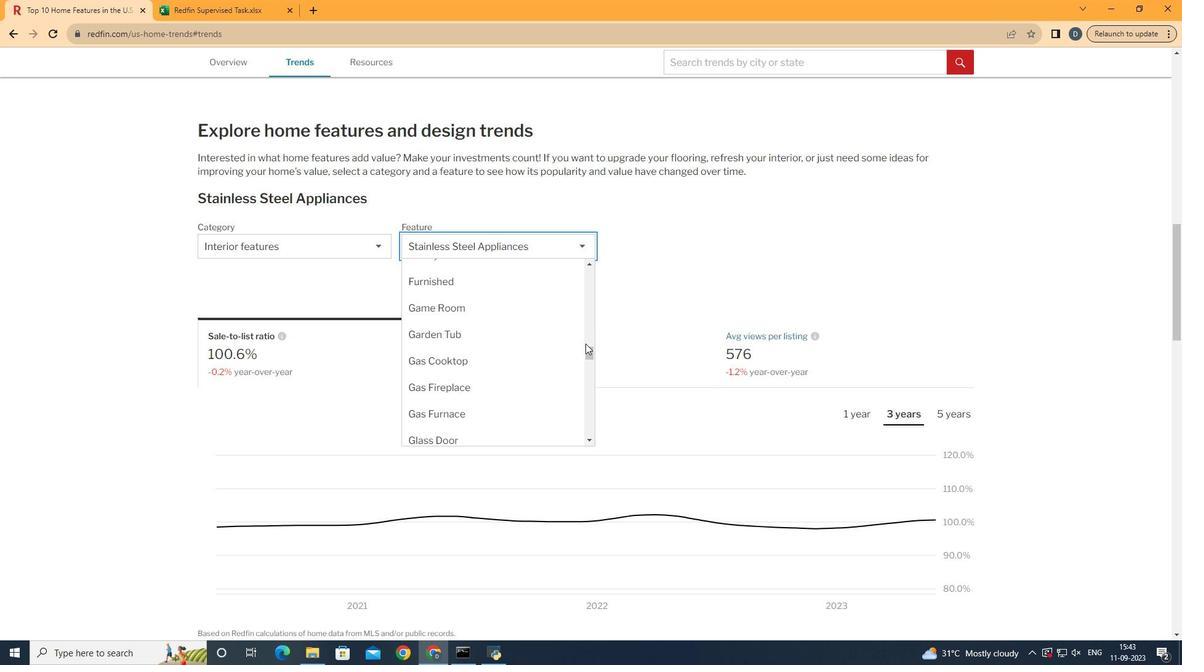 
Action: Mouse scrolled (585, 344) with delta (0, 0)
Screenshot: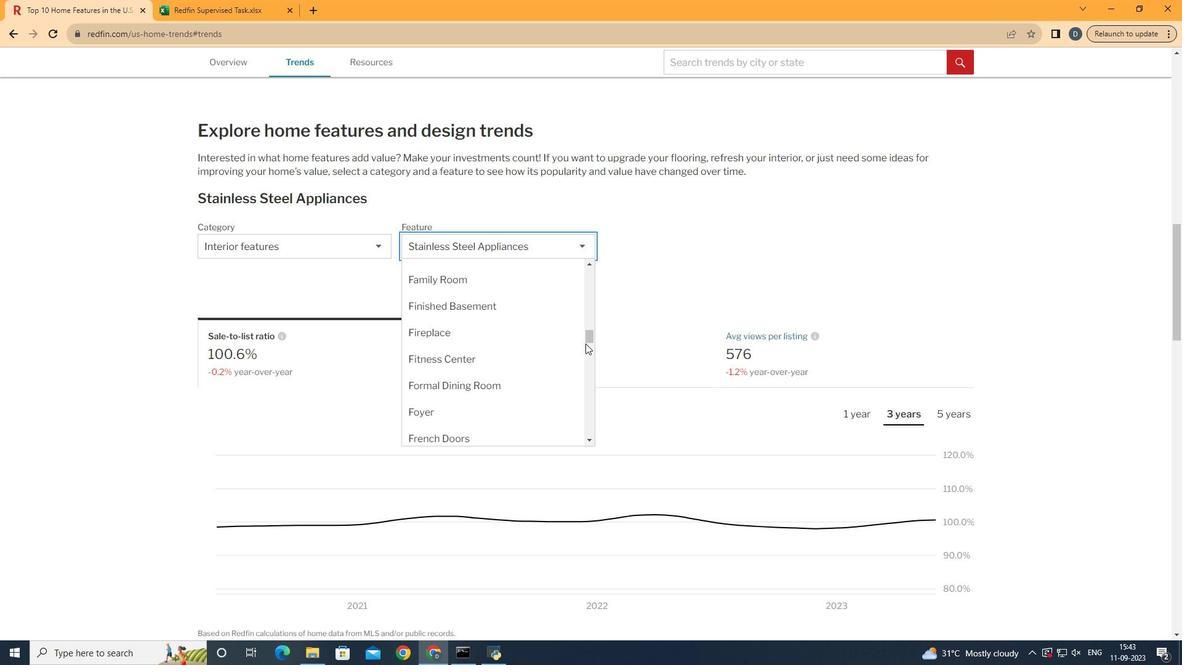 
Action: Mouse scrolled (585, 344) with delta (0, 0)
Screenshot: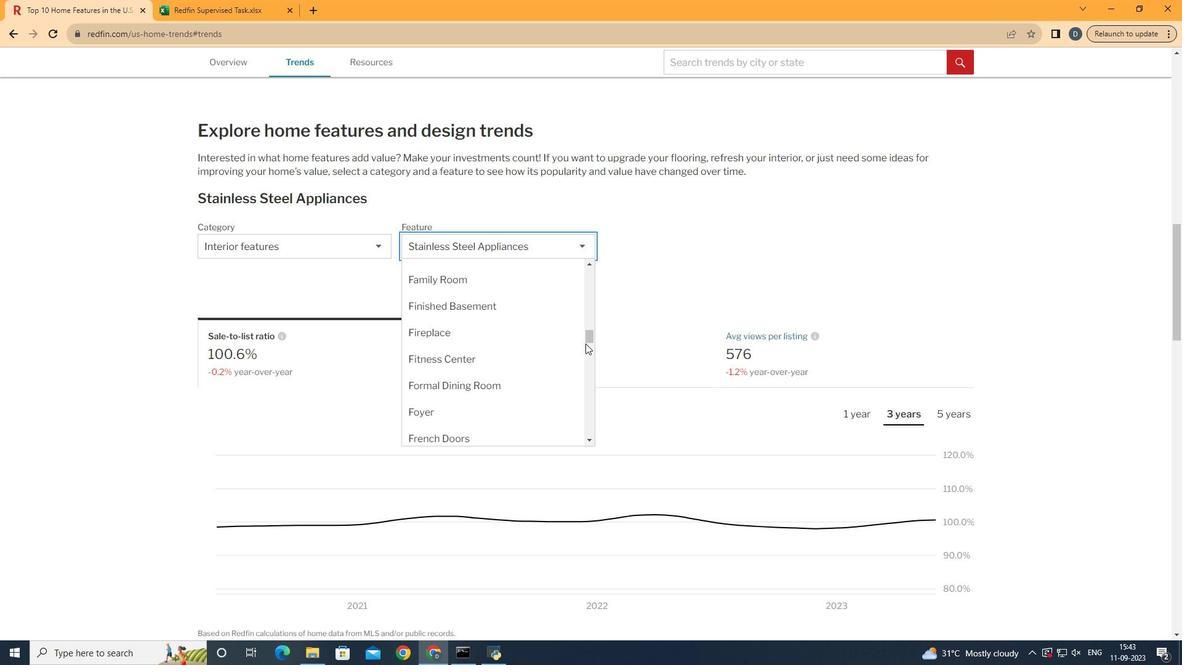 
Action: Mouse scrolled (585, 344) with delta (0, 0)
Screenshot: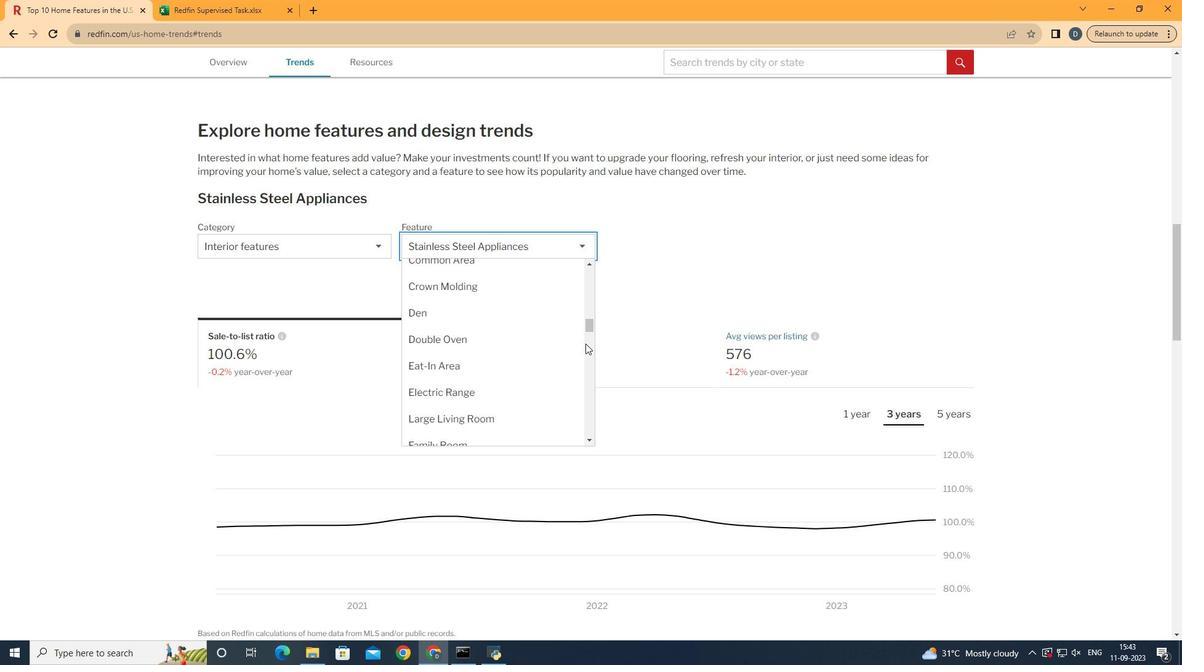 
Action: Mouse scrolled (585, 344) with delta (0, 0)
Screenshot: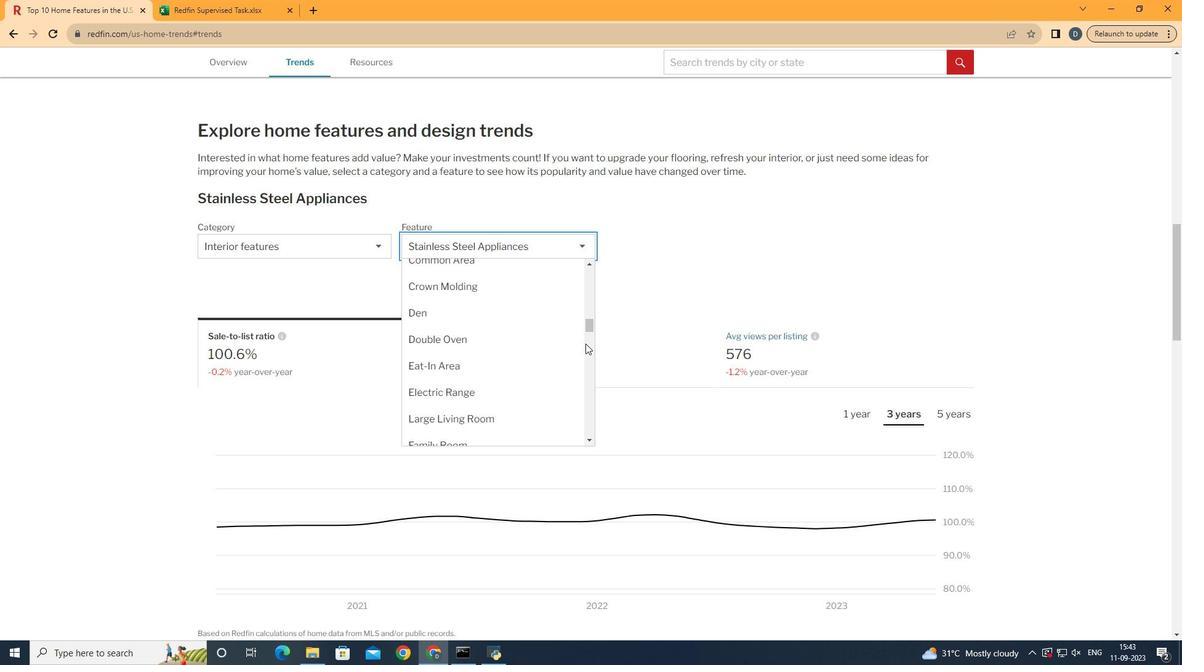 
Action: Mouse scrolled (585, 344) with delta (0, 0)
Screenshot: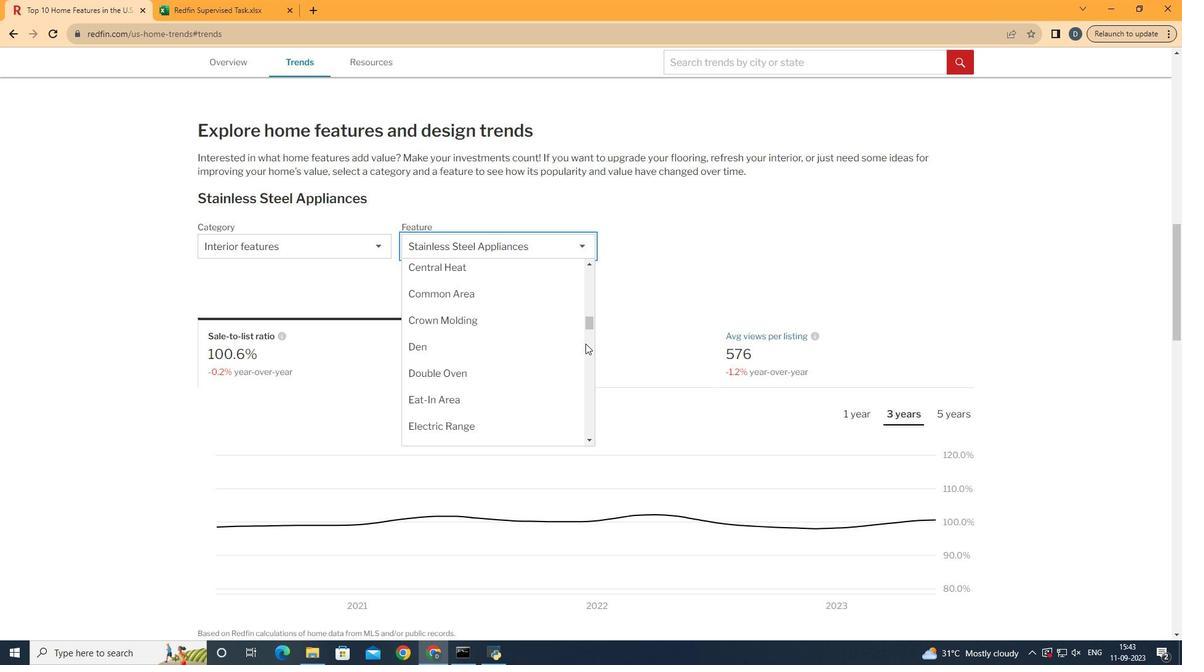 
Action: Mouse scrolled (585, 344) with delta (0, 0)
Screenshot: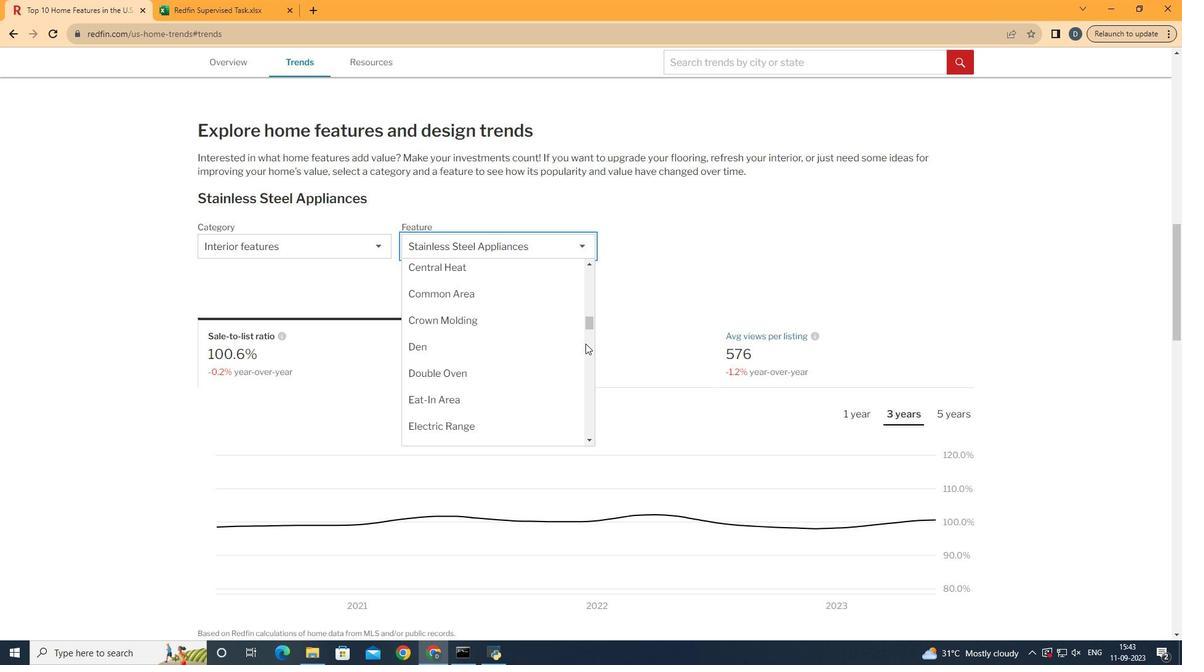 
Action: Mouse scrolled (585, 344) with delta (0, 0)
Screenshot: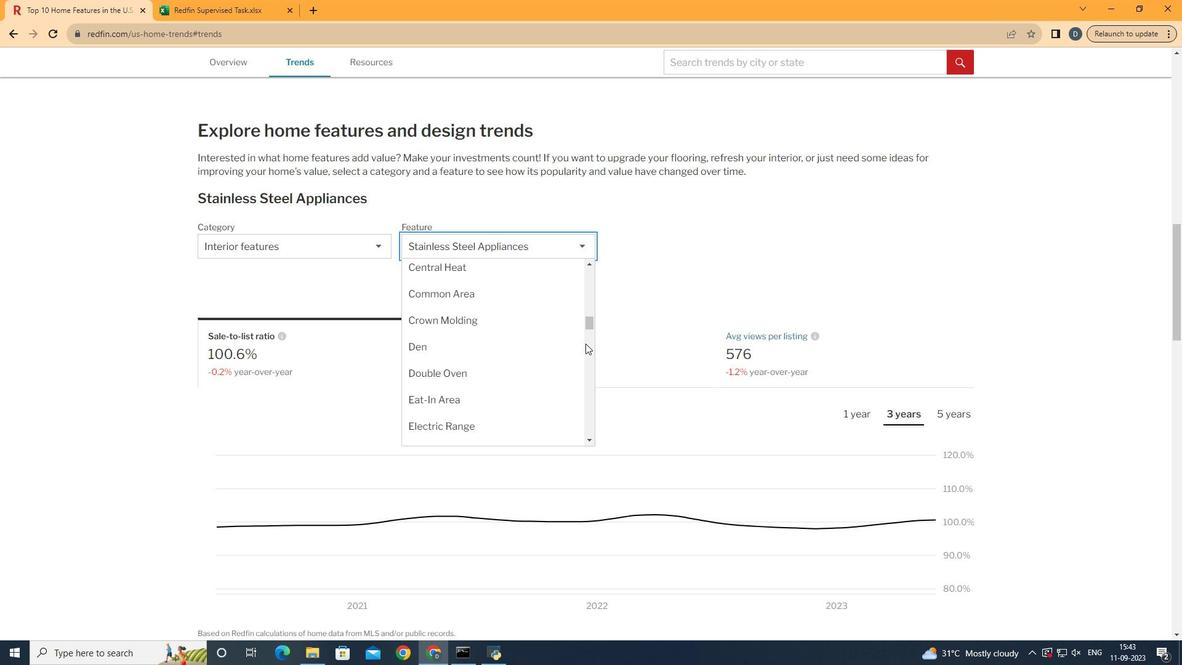 
Action: Mouse moved to (518, 372)
Screenshot: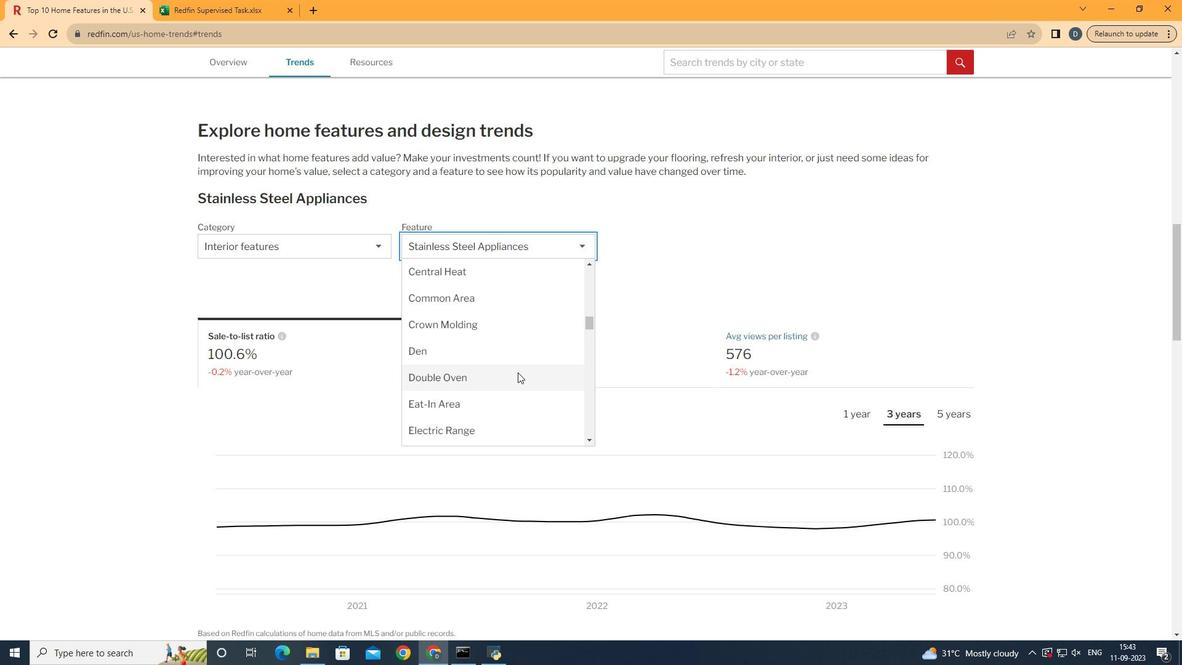 
Action: Mouse pressed left at (518, 372)
Screenshot: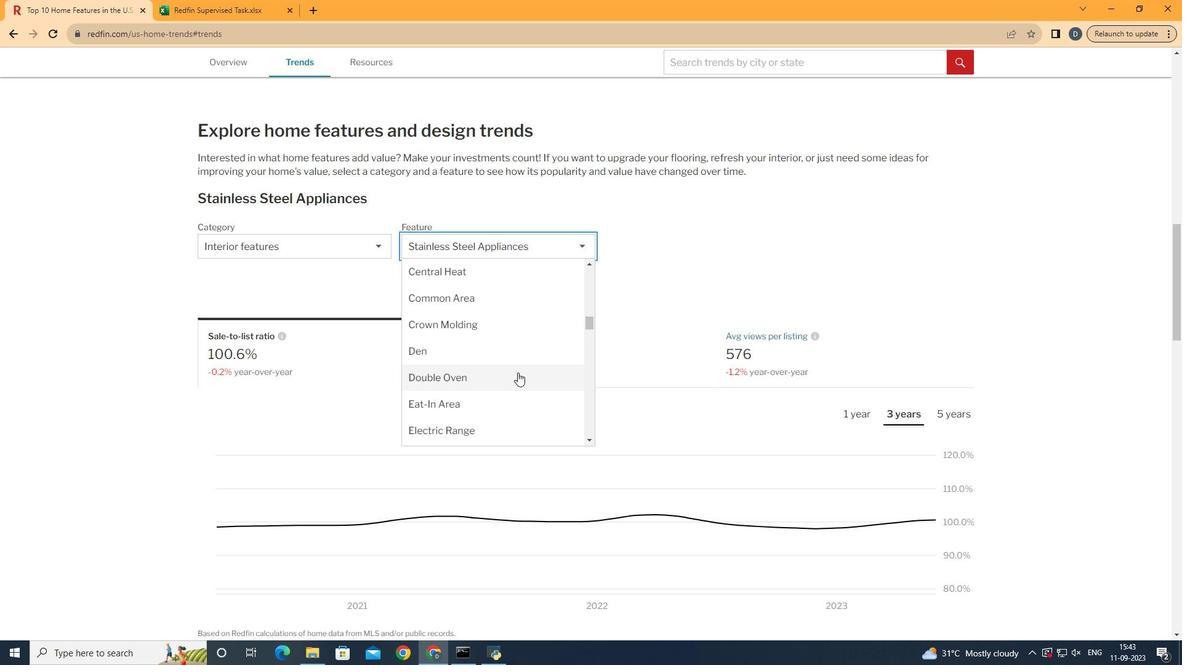
Action: Mouse moved to (818, 238)
Screenshot: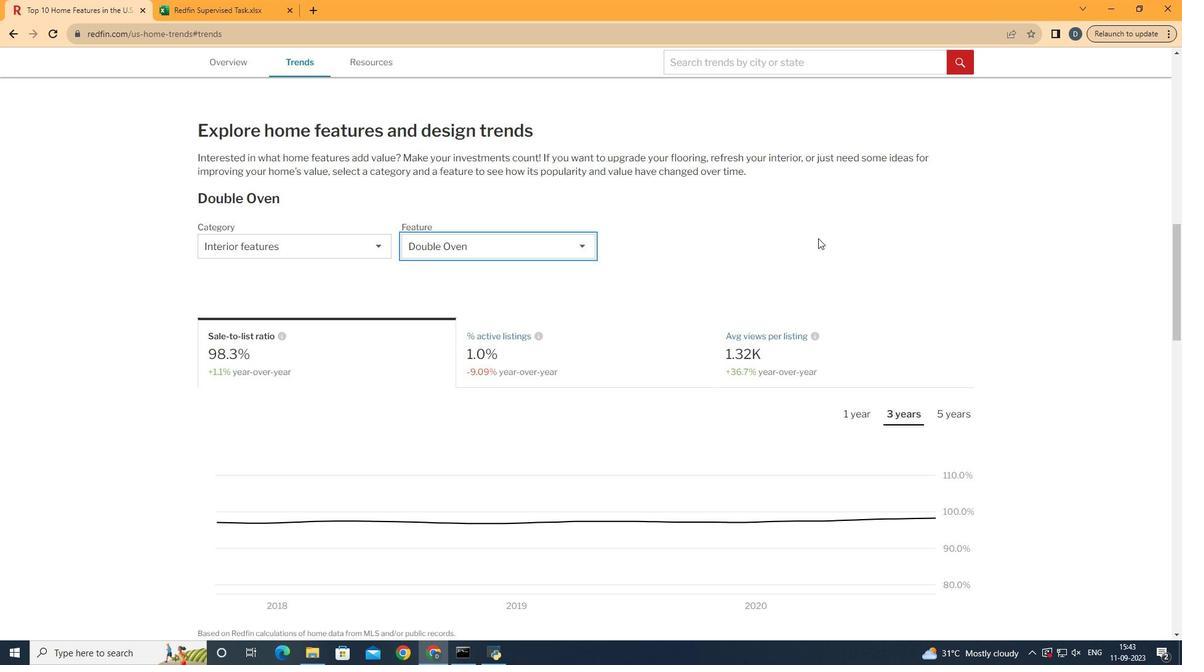 
Action: Mouse pressed left at (818, 238)
Screenshot: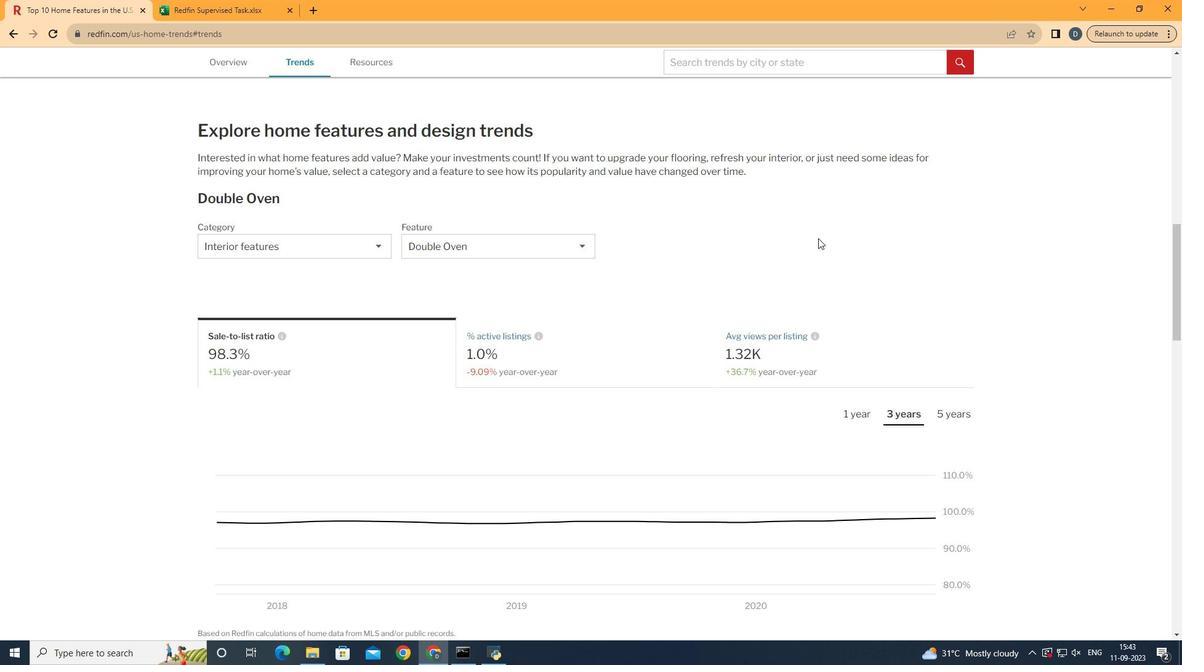 
Action: Mouse moved to (839, 346)
Screenshot: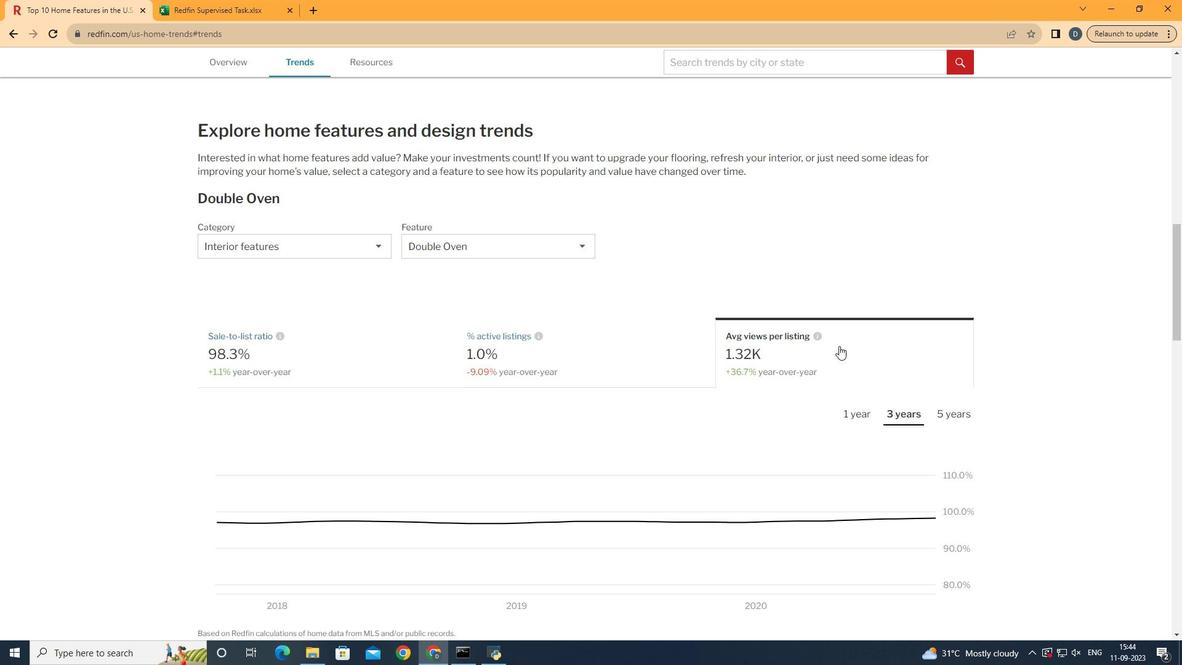 
Action: Mouse pressed left at (839, 346)
Screenshot: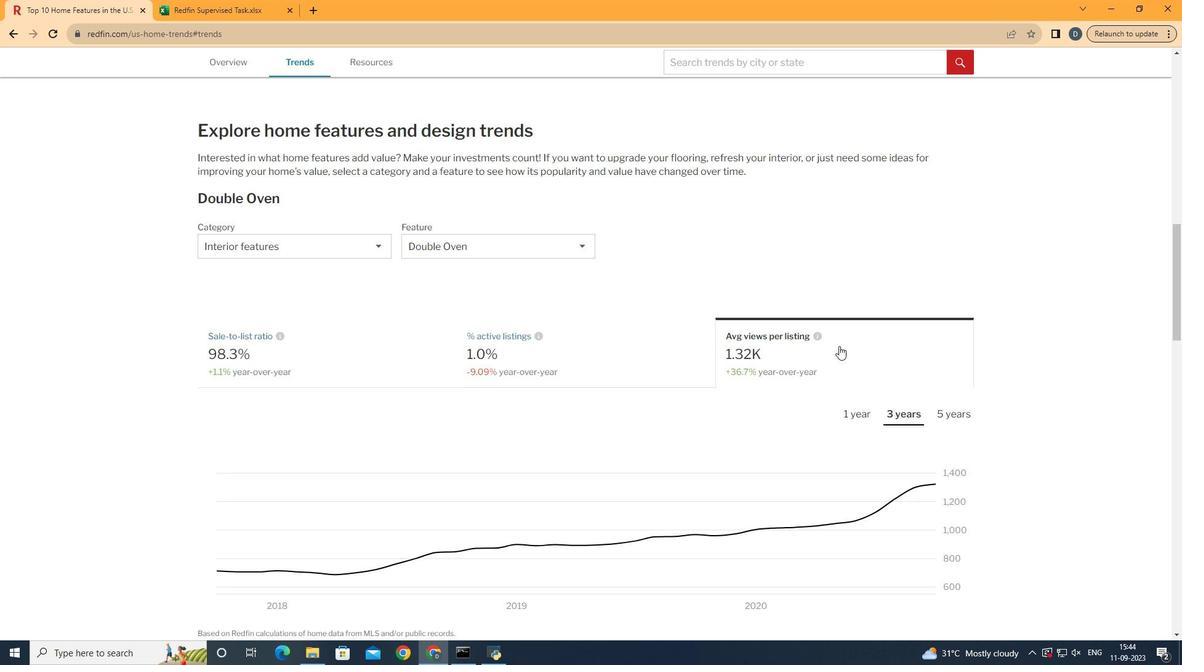 
Action: Mouse moved to (860, 420)
Screenshot: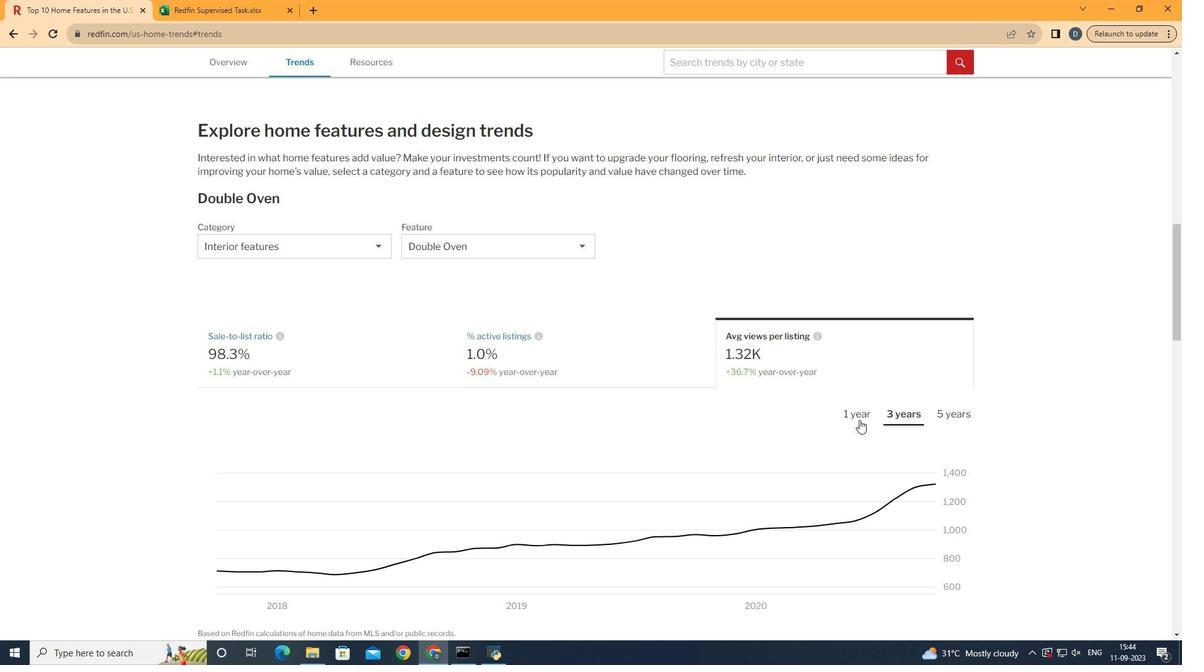 
Action: Mouse pressed left at (860, 420)
Screenshot: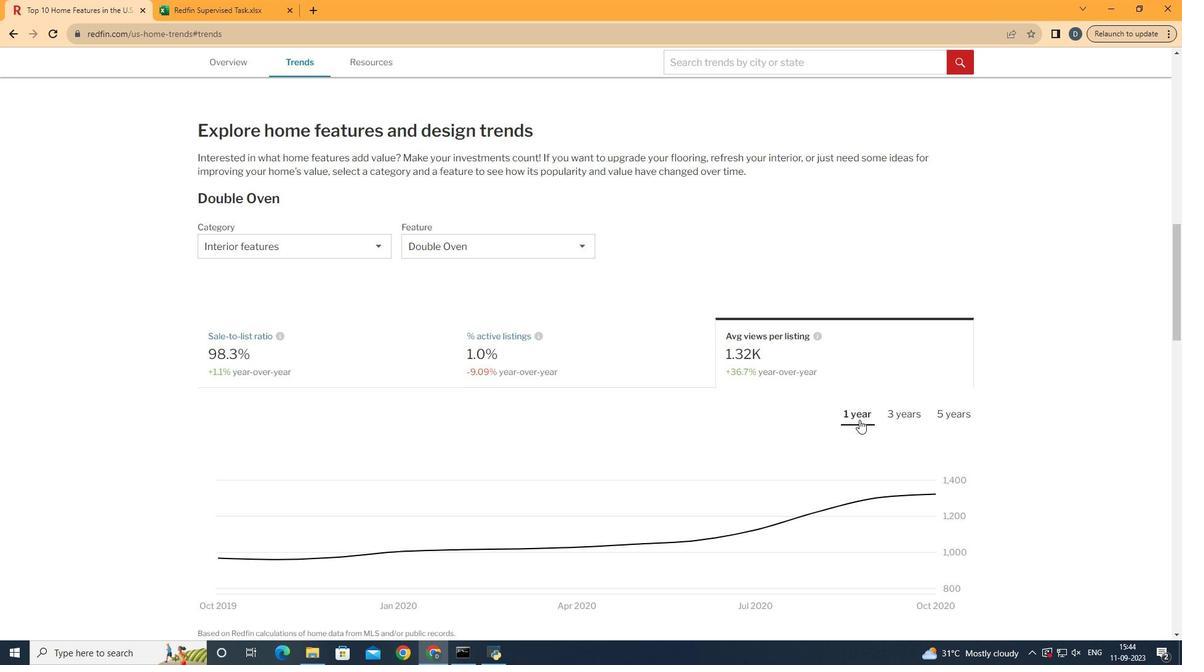 
Action: Mouse moved to (503, 489)
Screenshot: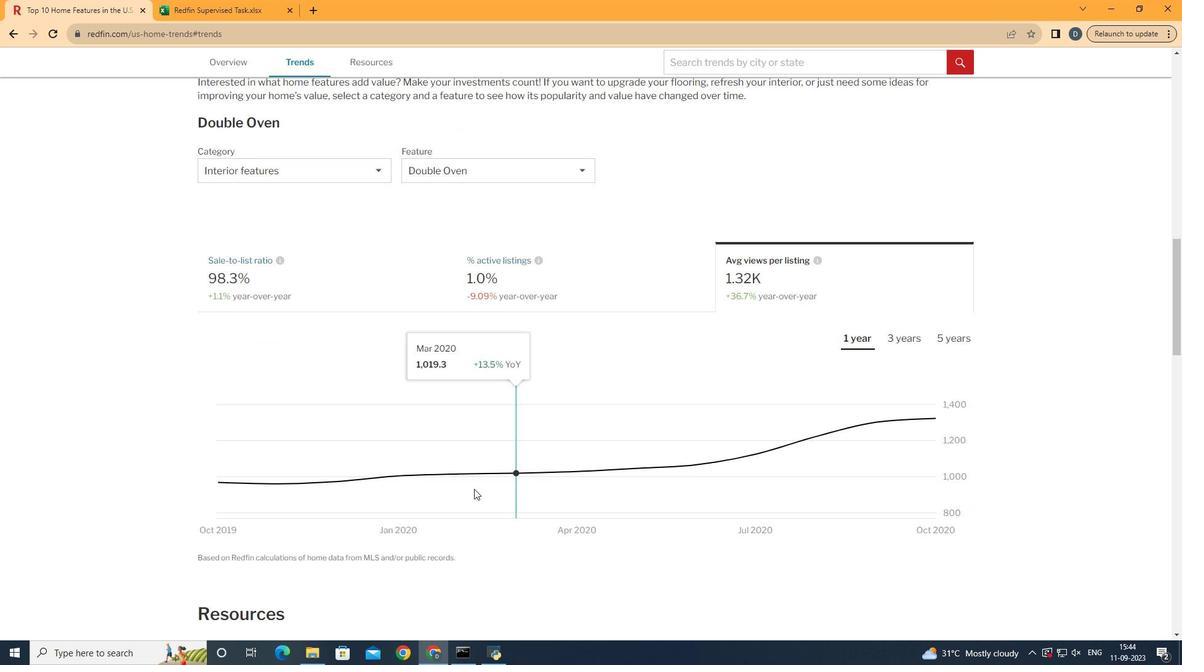 
Action: Mouse scrolled (503, 489) with delta (0, 0)
Screenshot: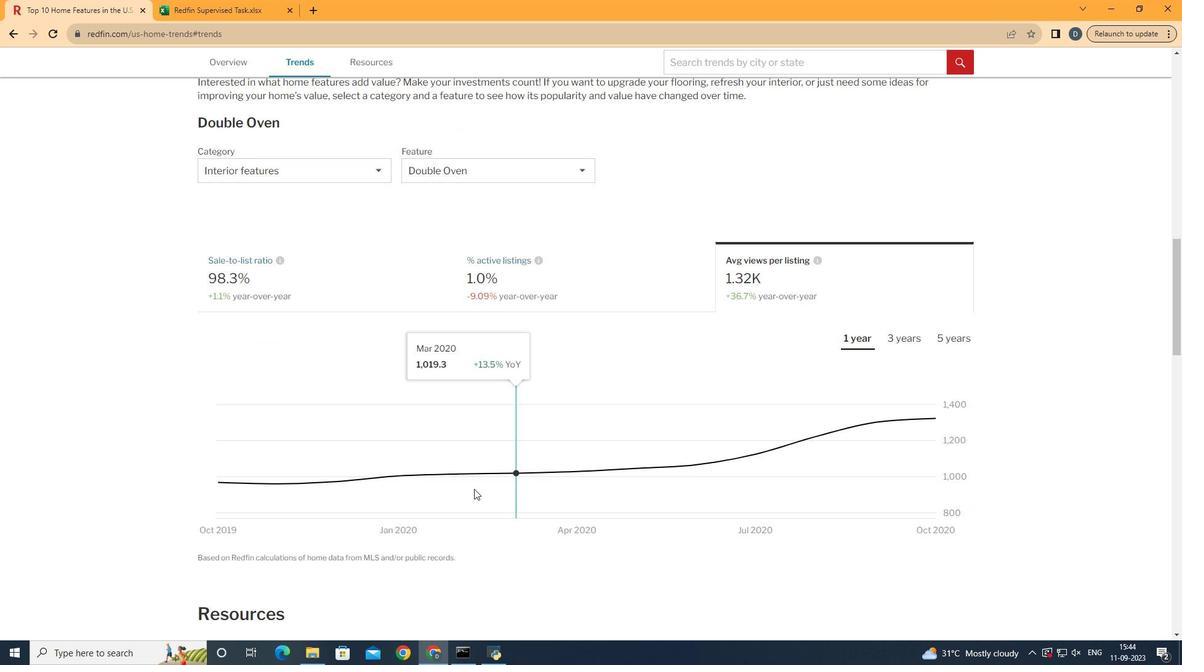 
Action: Mouse moved to (503, 489)
Screenshot: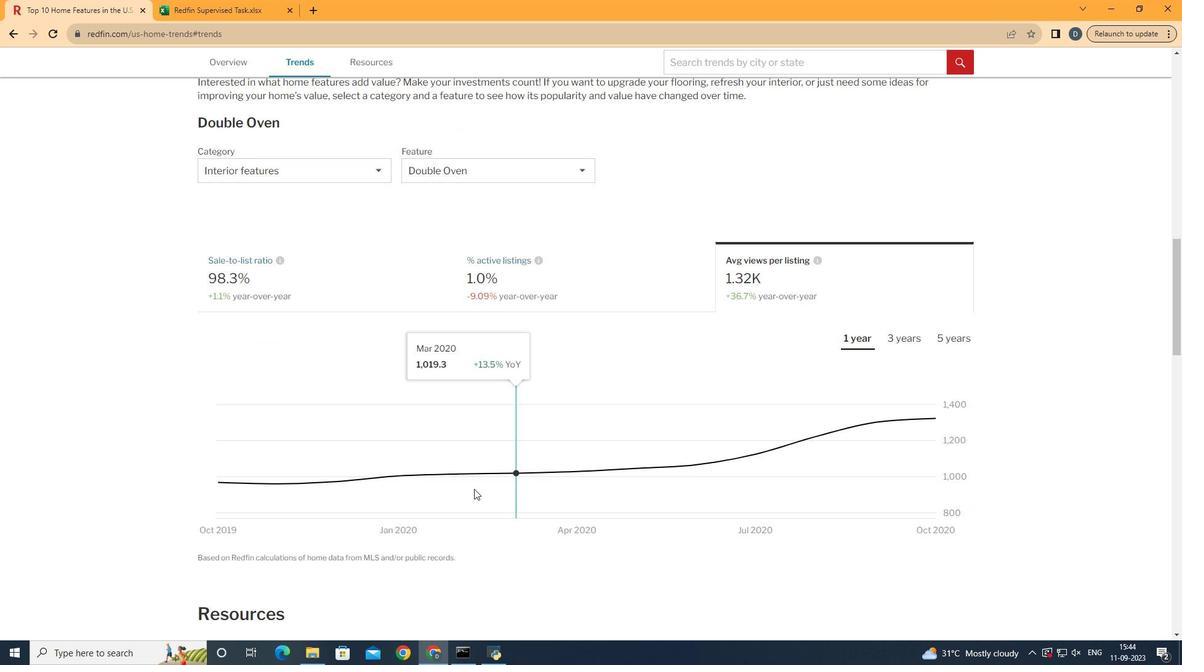 
Action: Mouse scrolled (503, 488) with delta (0, 0)
Screenshot: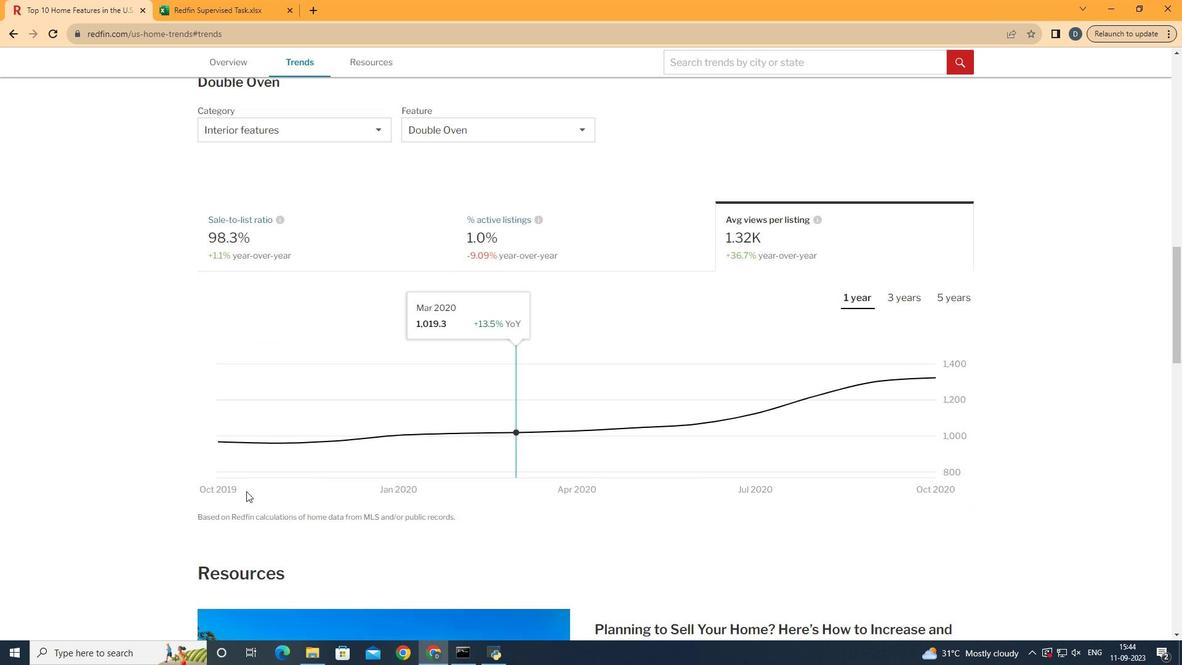 
Action: Mouse moved to (1020, 424)
Screenshot: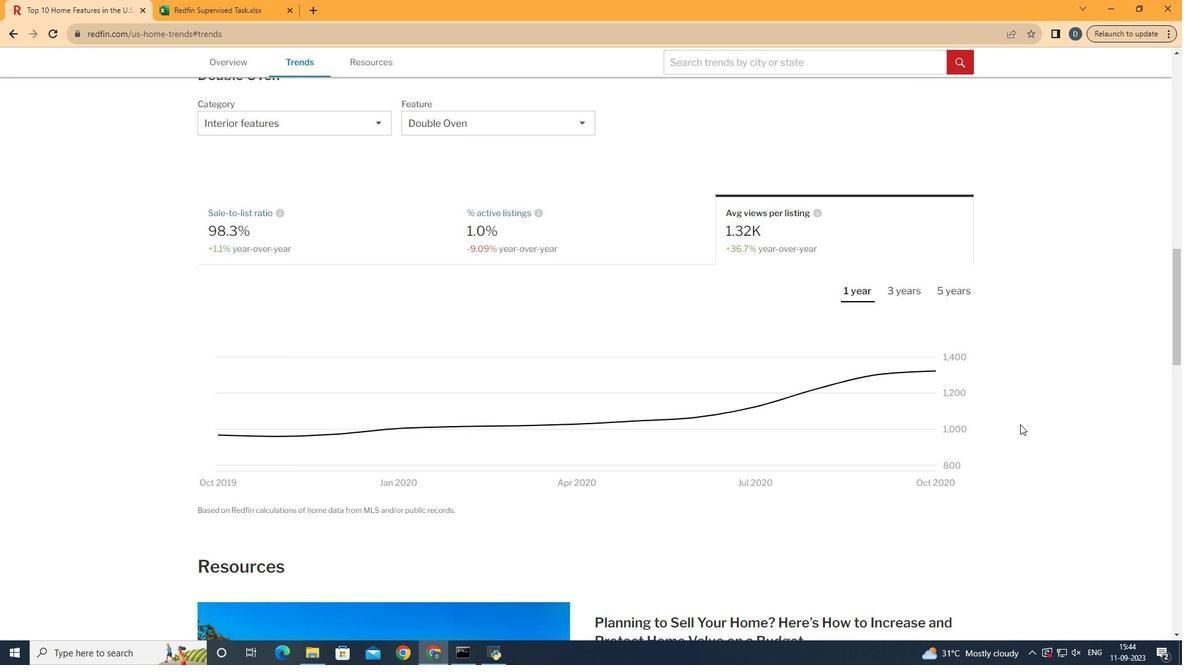 
